 Task: Add an event  with title  Second Monthly Sales Review and Goal Setting Session, date '2023/10/27' to 2023/10/29 & Select Event type as  Collective. Add location for the event as  321 Ancient Agora of Athens, Athens, Greece and add a description: The problem-solving activities will be designed with time constraints, simulating real-world pressure and the need for efficient decision-making. This encourages teams to prioritize tasks, manage their time effectively, and remain focused on achieving their goals.Create an event link  http-secondmonthlysalesreviewandgoalsettingsessioncom & Select the event color as  Blue. , logged in from the account softage.10@softage.netand send the event invitation to softage.5@softage.net and softage.6@softage.net
Action: Mouse moved to (750, 141)
Screenshot: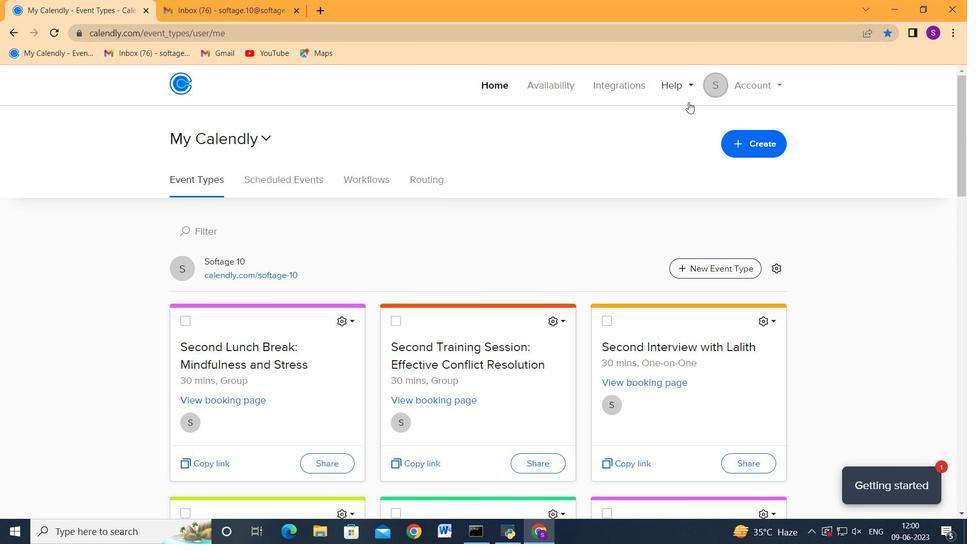 
Action: Mouse pressed left at (750, 141)
Screenshot: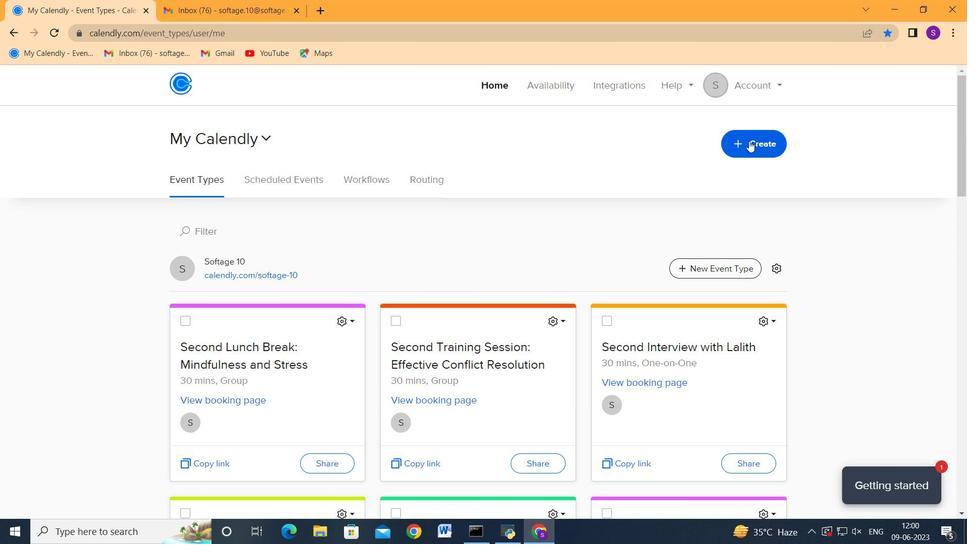 
Action: Mouse moved to (714, 200)
Screenshot: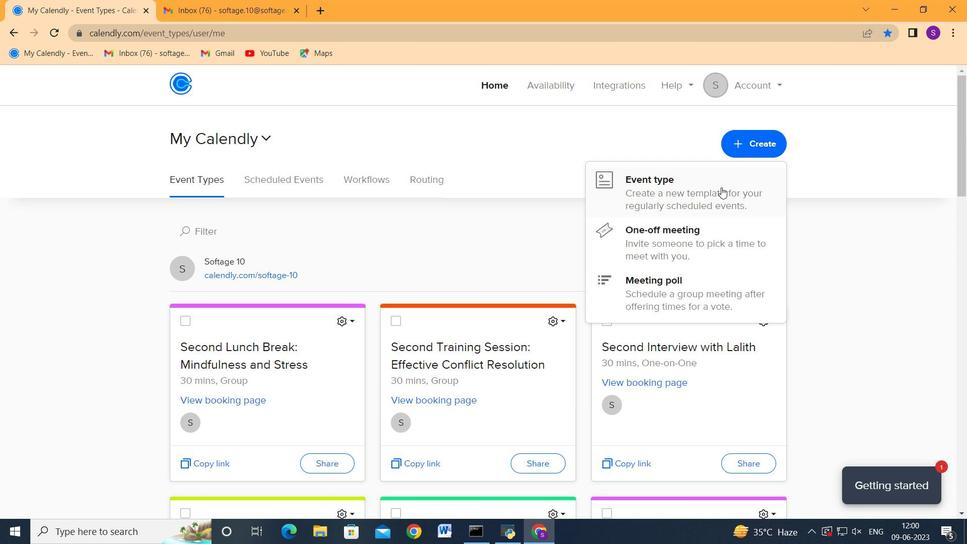 
Action: Mouse pressed left at (714, 200)
Screenshot: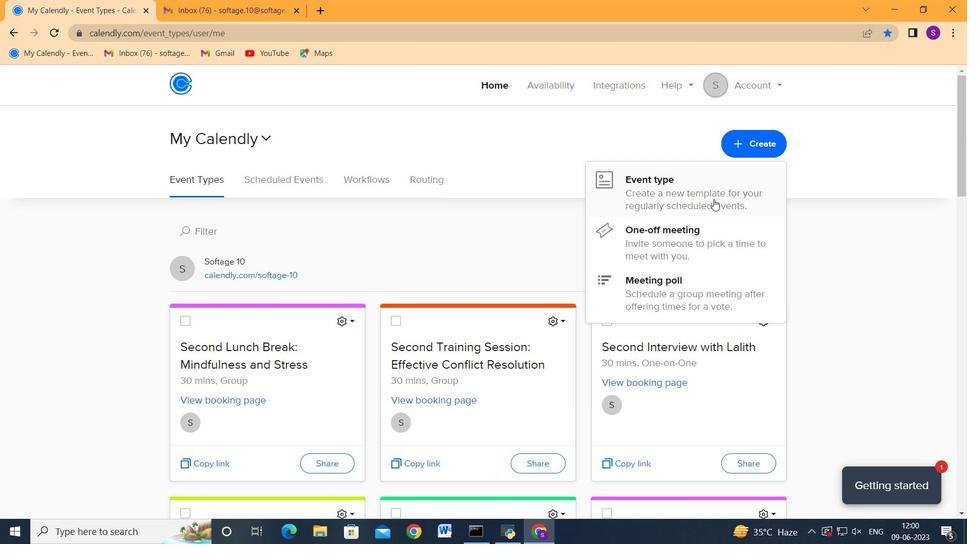 
Action: Mouse moved to (427, 379)
Screenshot: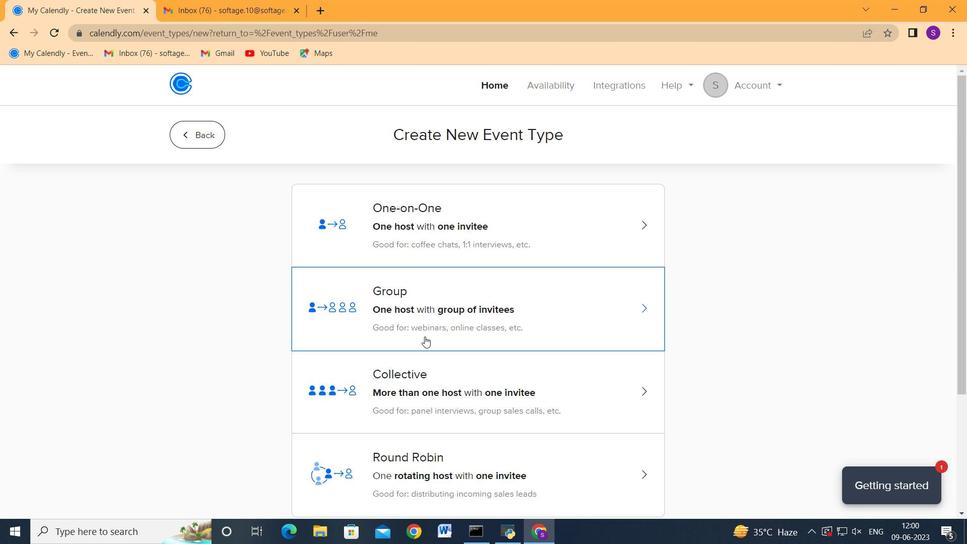 
Action: Mouse pressed left at (427, 379)
Screenshot: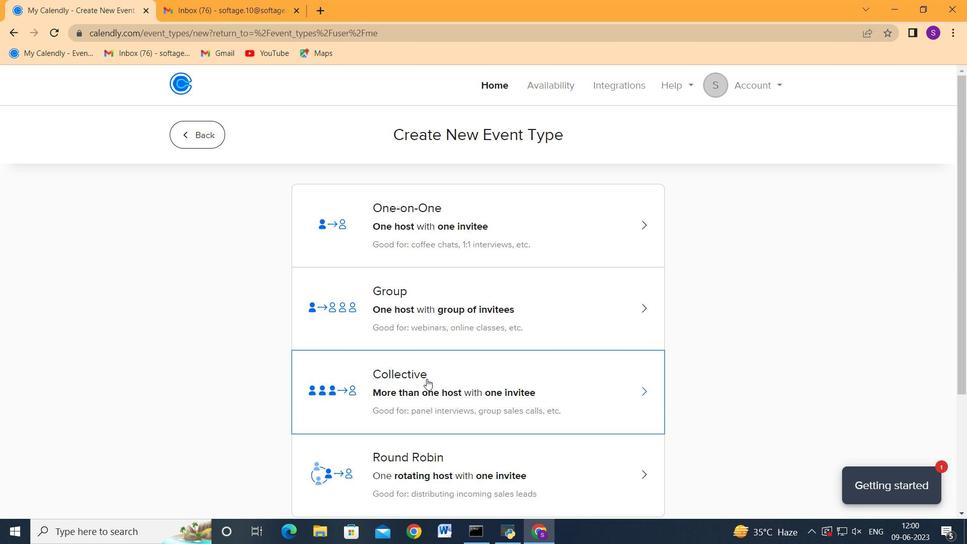 
Action: Mouse moved to (639, 299)
Screenshot: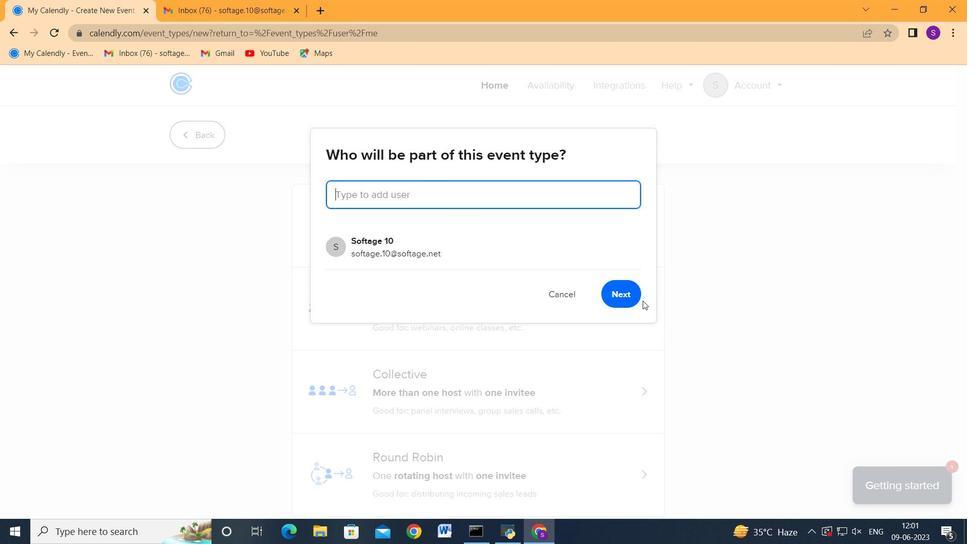
Action: Mouse pressed left at (639, 299)
Screenshot: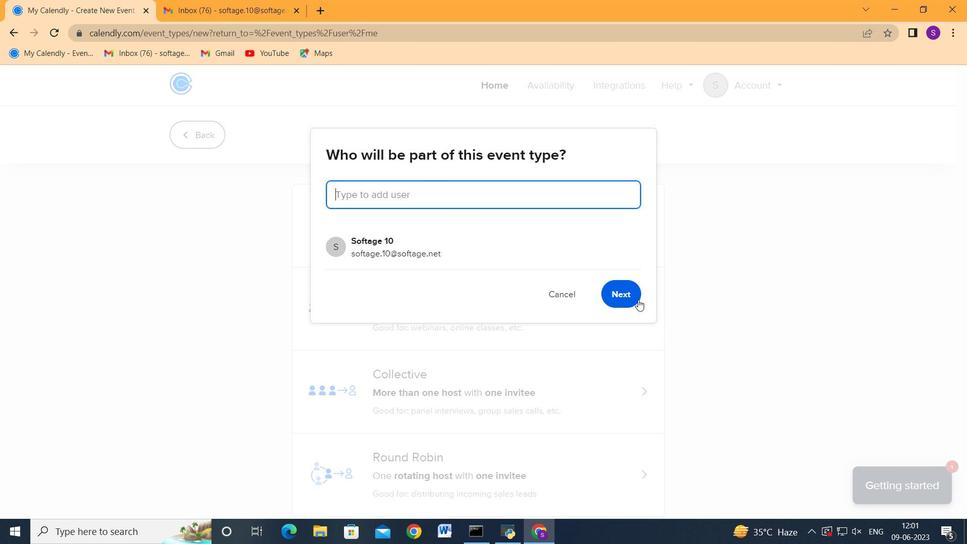 
Action: Mouse moved to (329, 309)
Screenshot: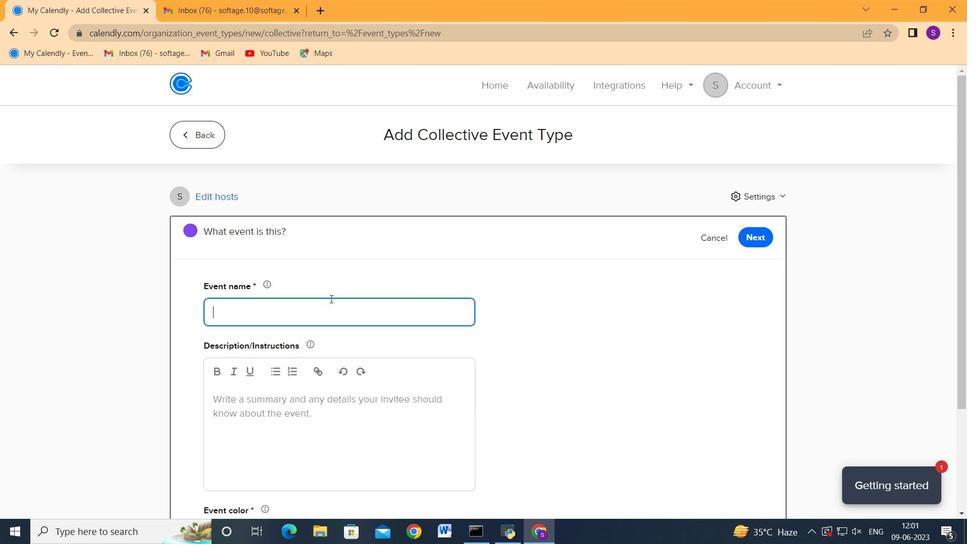 
Action: Mouse pressed left at (329, 309)
Screenshot: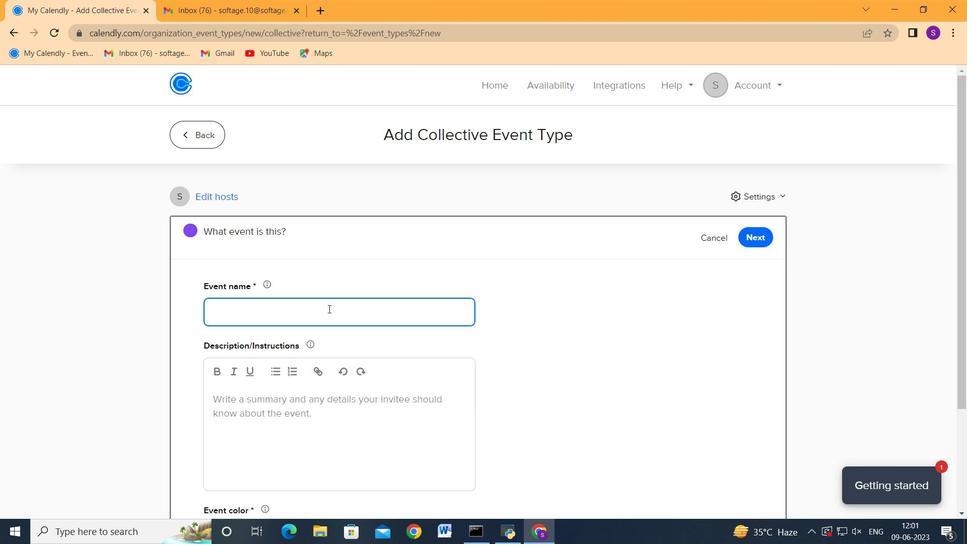 
Action: Mouse moved to (328, 309)
Screenshot: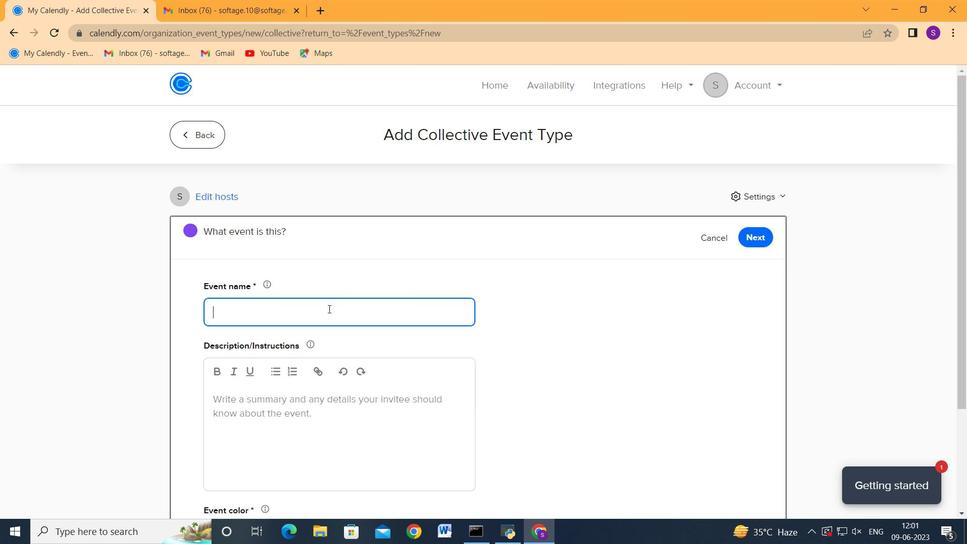 
Action: Key pressed <Key.shift_r>Second<Key.space><Key.shift>Monthly<Key.space><Key.shift>Sales<Key.space><Key.shift><Key.shift><Key.shift><Key.shift>Review<Key.shift><Key.space>and<Key.space><Key.shift>Goal<Key.space><Key.shift_r>Setting<Key.space><Key.shift_r>Session<Key.tab><Key.tab><Key.tab><Key.shift>The<Key.space>problem-solving<Key.space>activities<Key.space>will<Key.space>be<Key.space>designed<Key.space>with<Key.space>team<Key.space>constraints,<Key.space>simulating<Key.space>real-world<Key.space>pressure<Key.space>and<Key.space>the<Key.space>need<Key.space>for<Key.space>efficient<Key.space>decision-making.<Key.space><Key.shift>This<Key.space>encourages<Key.space>teams<Key.space>to<Key.space>prioritize<Key.space>tasks,<Key.space>manage<Key.space>their<Key.space>time<Key.space>effectively,<Key.space>and<Key.space>reamin<Key.backspace><Key.backspace><Key.backspace><Key.backspace><Key.backspace>emain<Key.space>focused<Key.space>on<Key.space>achieving<Key.space>their<Key.space>goals.<Key.tab><Key.tab>
Screenshot: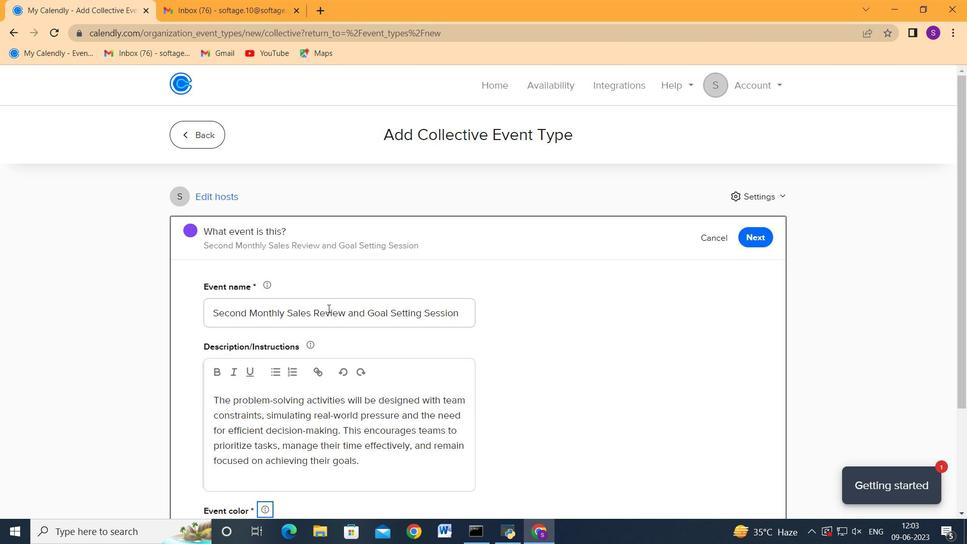 
Action: Mouse moved to (320, 393)
Screenshot: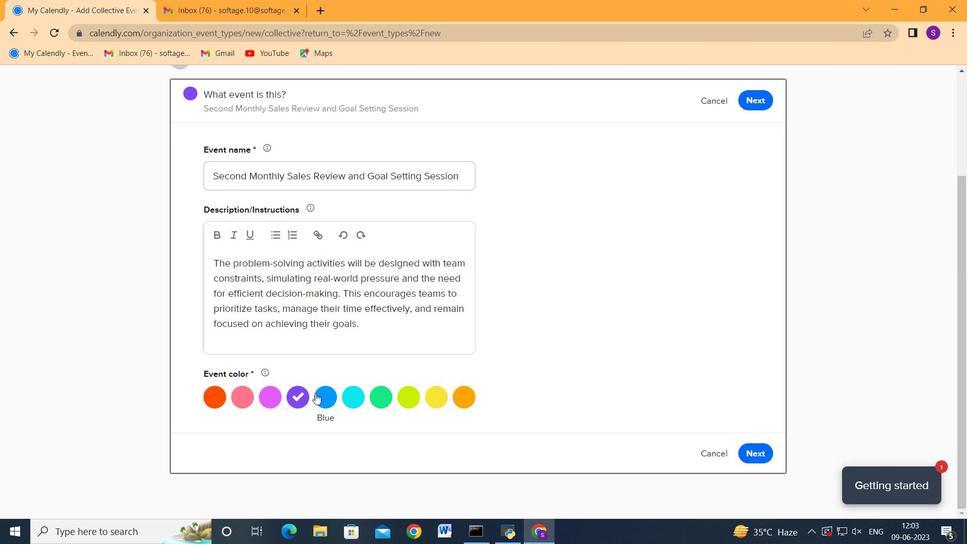 
Action: Mouse pressed left at (320, 393)
Screenshot: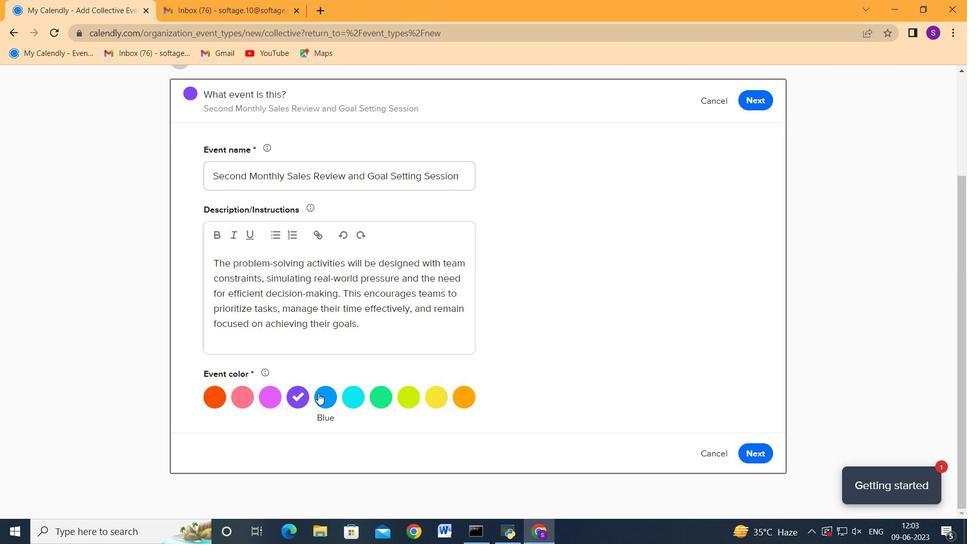 
Action: Mouse moved to (765, 454)
Screenshot: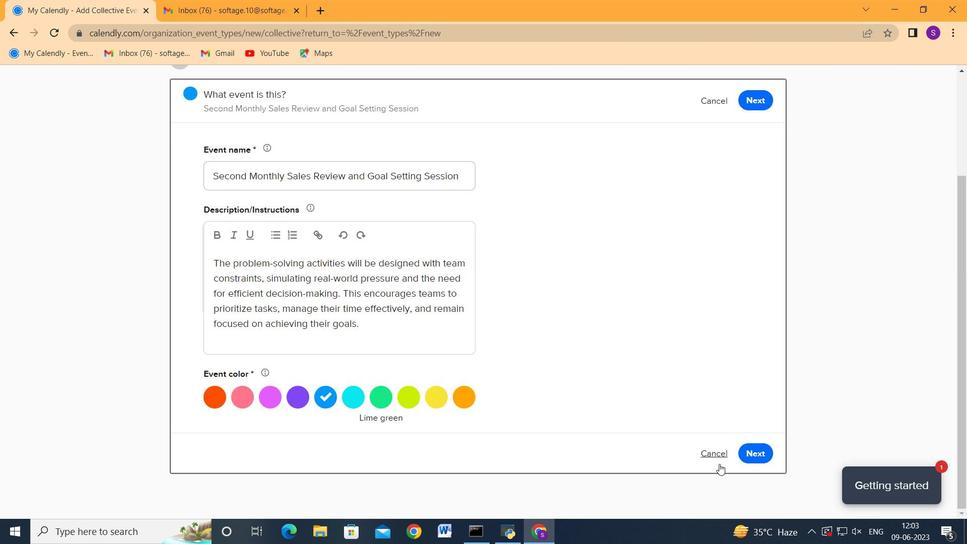 
Action: Mouse pressed left at (765, 454)
Screenshot: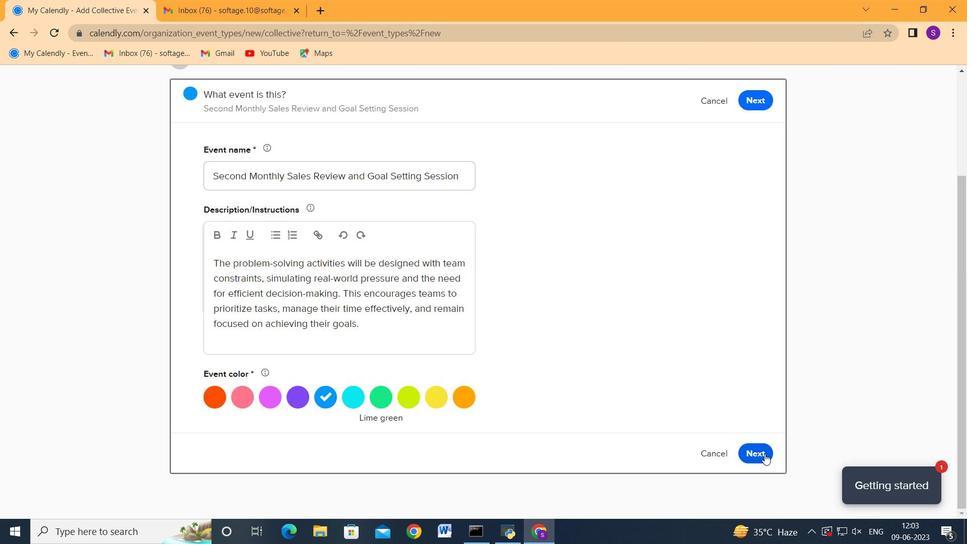 
Action: Mouse moved to (585, 437)
Screenshot: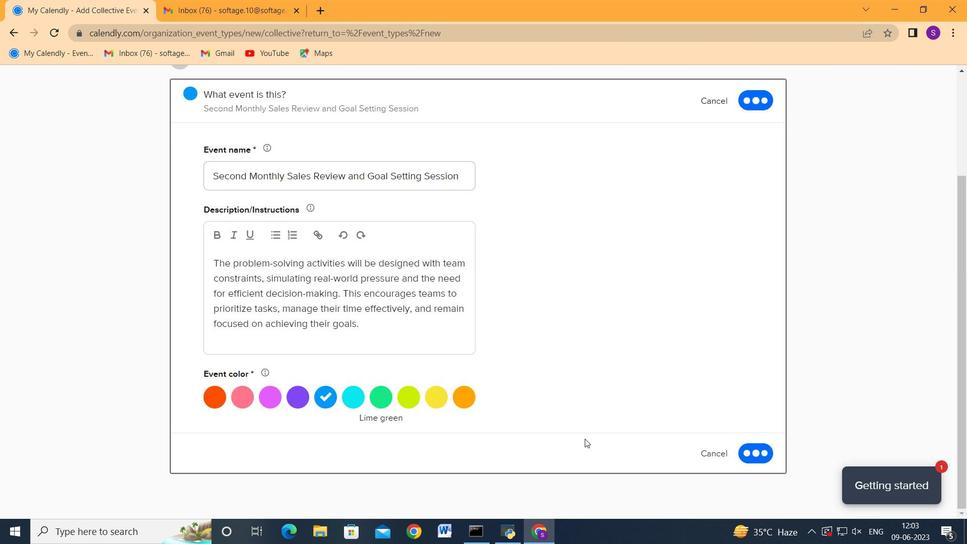 
Action: Mouse scrolled (585, 438) with delta (0, 0)
Screenshot: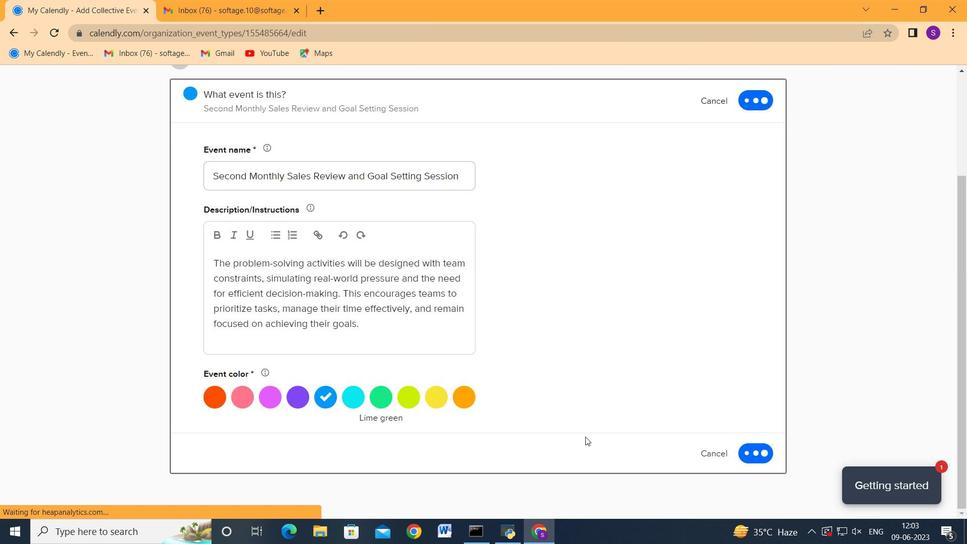
Action: Mouse scrolled (585, 438) with delta (0, 0)
Screenshot: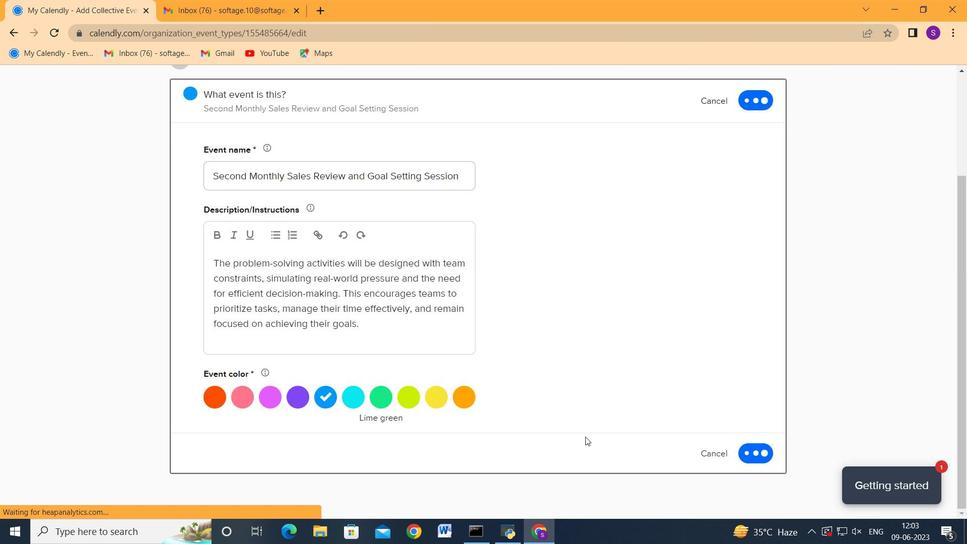 
Action: Mouse moved to (353, 379)
Screenshot: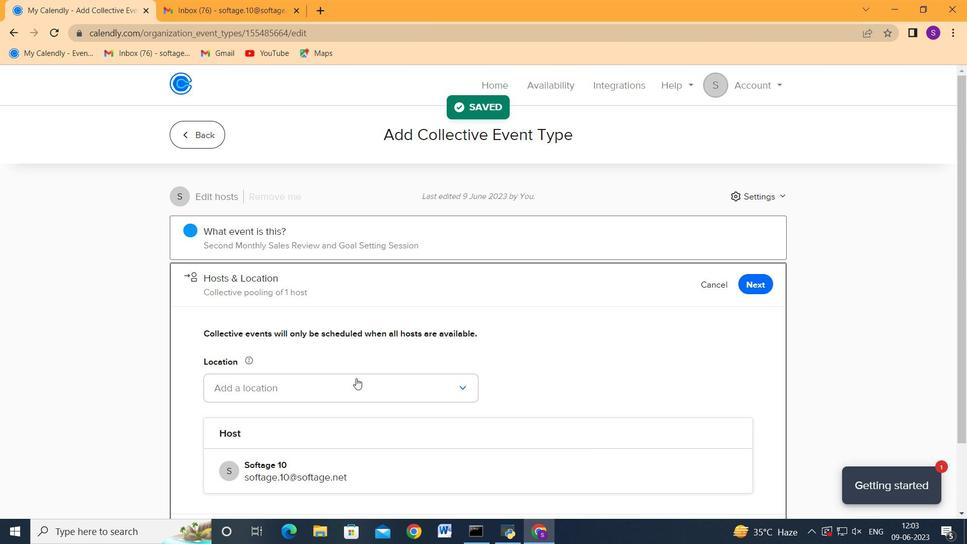 
Action: Mouse pressed left at (353, 379)
Screenshot: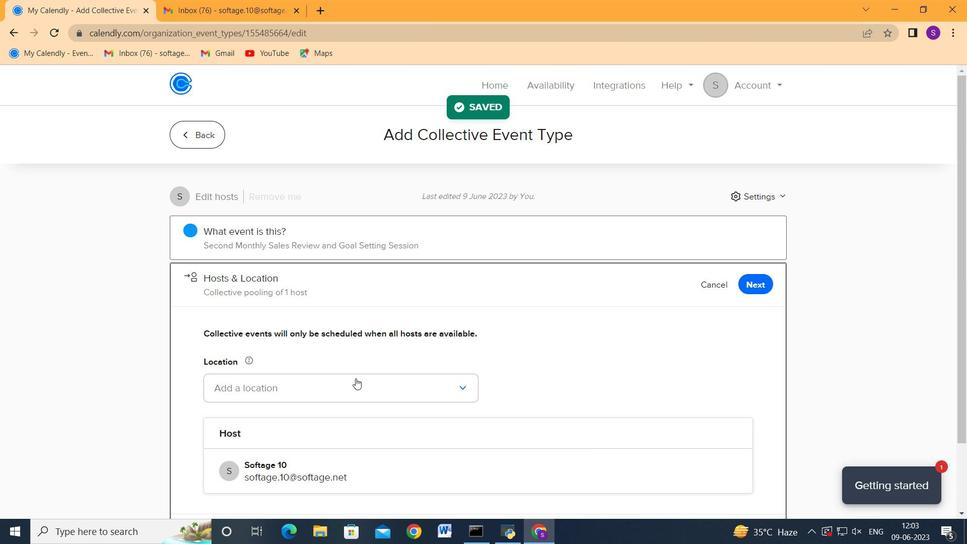 
Action: Mouse moved to (290, 421)
Screenshot: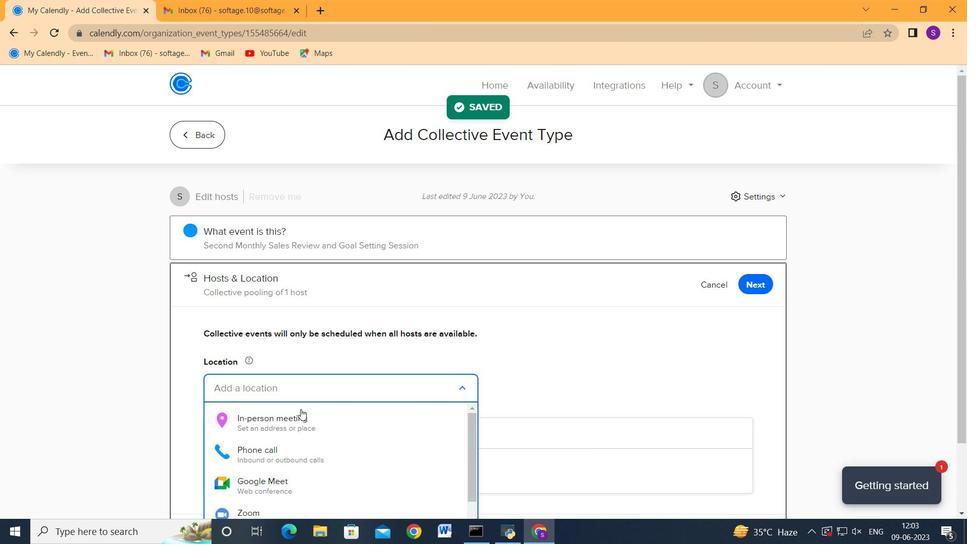 
Action: Mouse pressed left at (290, 421)
Screenshot: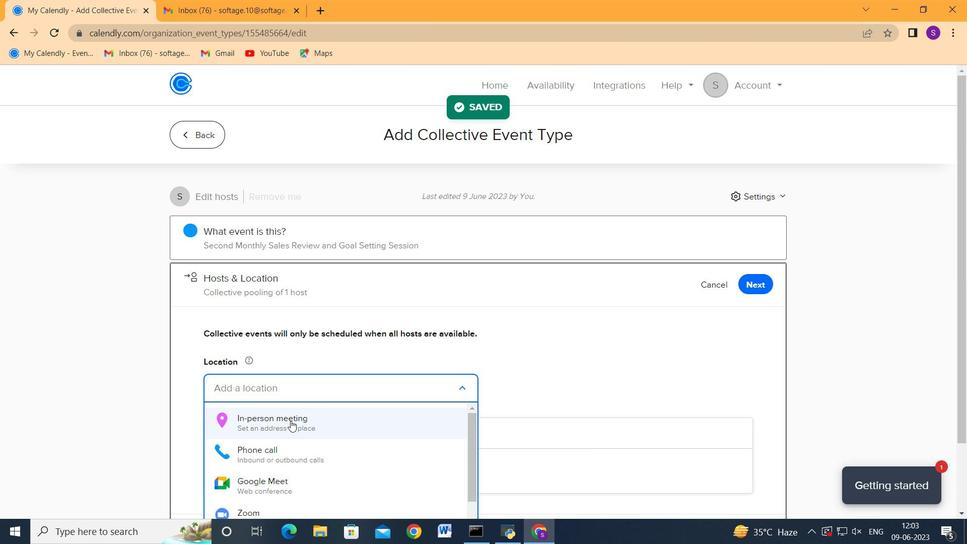 
Action: Mouse moved to (449, 214)
Screenshot: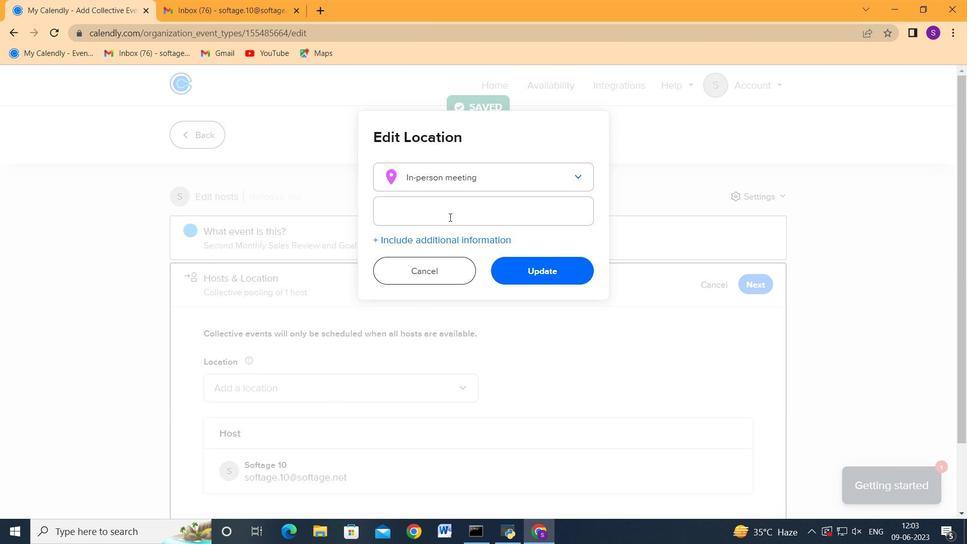 
Action: Mouse pressed left at (449, 214)
Screenshot: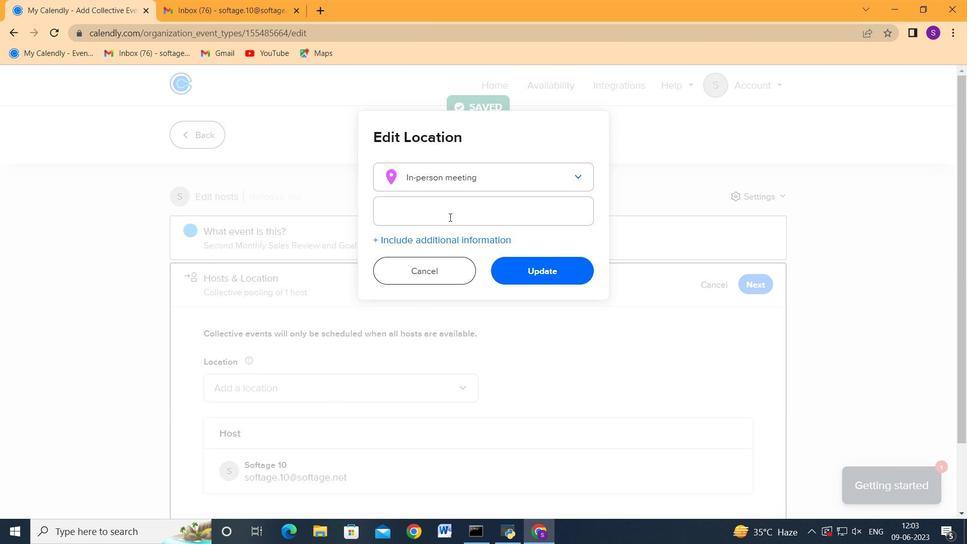 
Action: Key pressed http-secondmonthlysalesreviewandgoalsettingss<Key.backspace>ei<Key.backspace>ssioncom
Screenshot: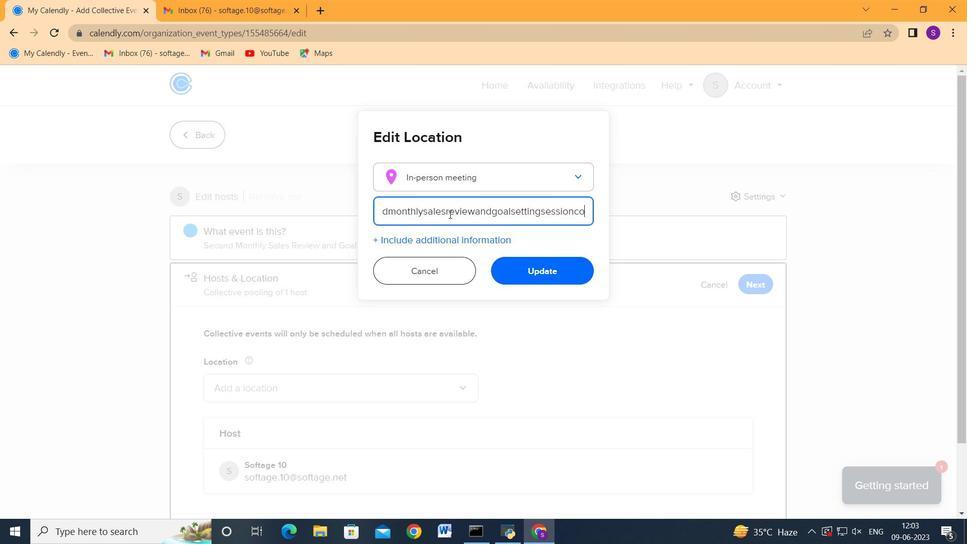 
Action: Mouse moved to (540, 275)
Screenshot: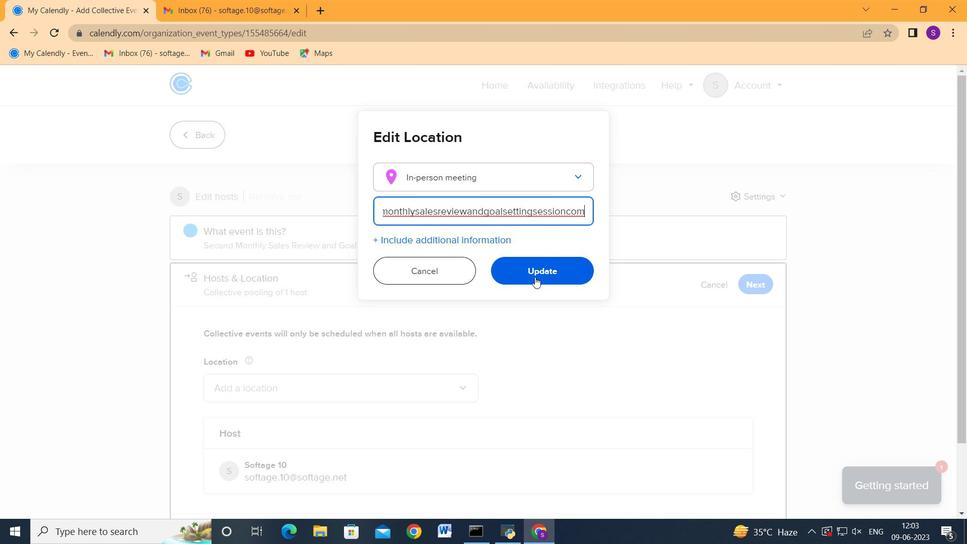 
Action: Mouse pressed left at (540, 275)
Screenshot: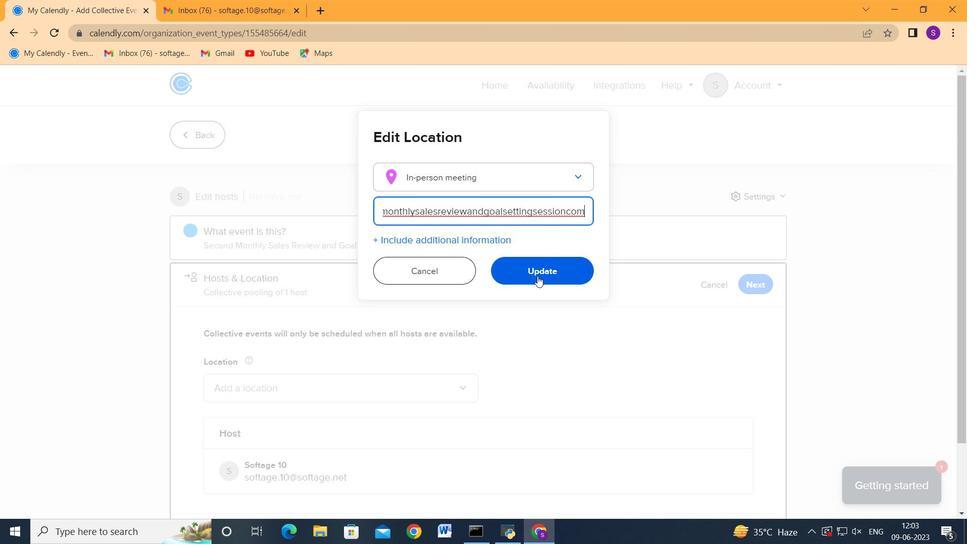 
Action: Mouse moved to (539, 276)
Screenshot: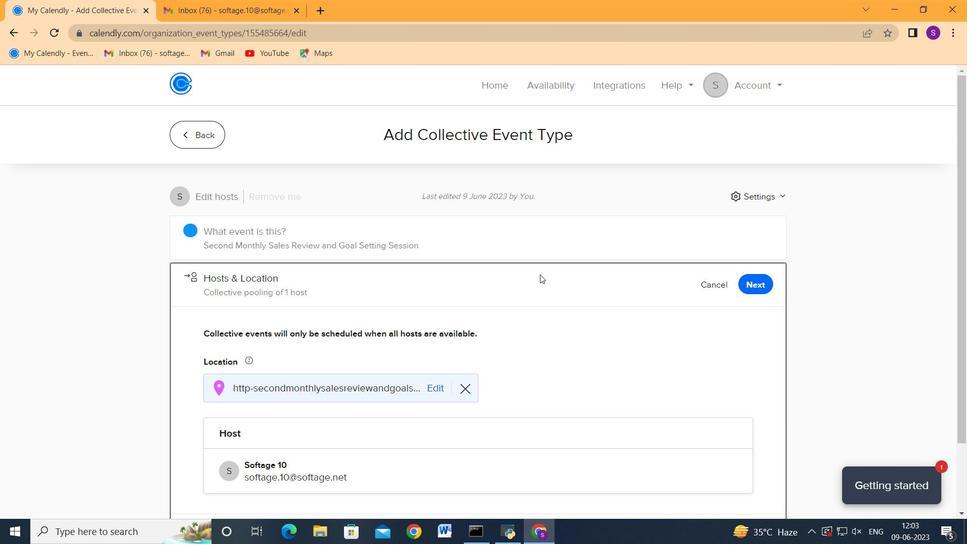
Action: Mouse scrolled (539, 275) with delta (0, 0)
Screenshot: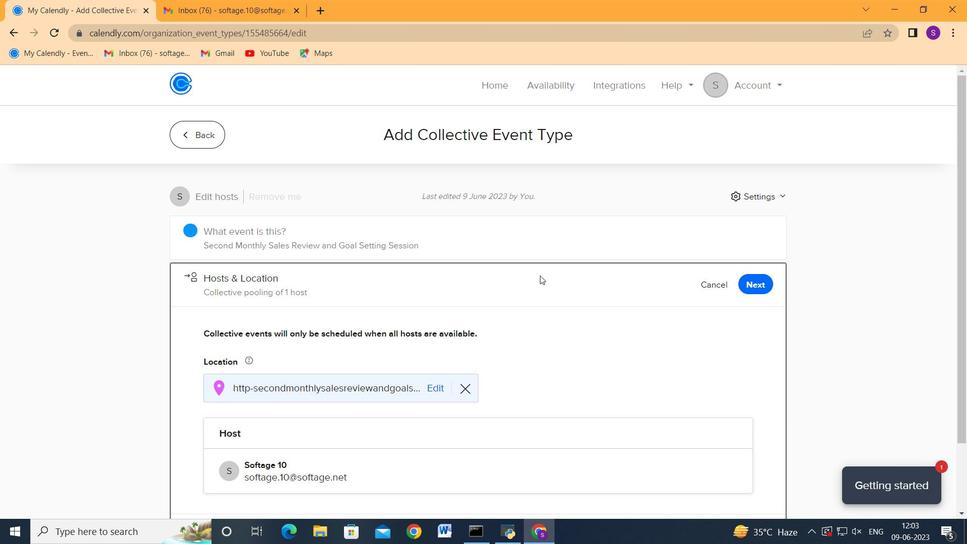 
Action: Mouse scrolled (539, 275) with delta (0, 0)
Screenshot: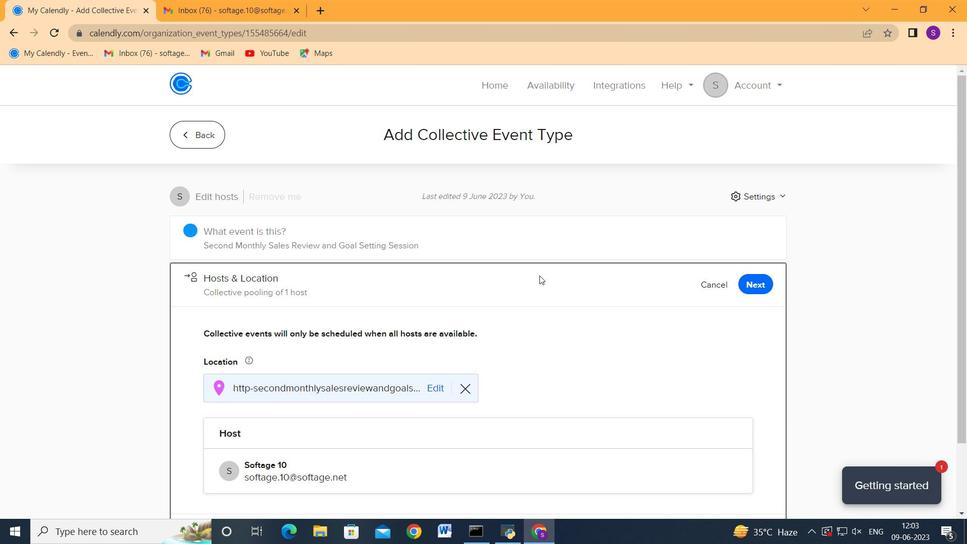 
Action: Mouse moved to (539, 277)
Screenshot: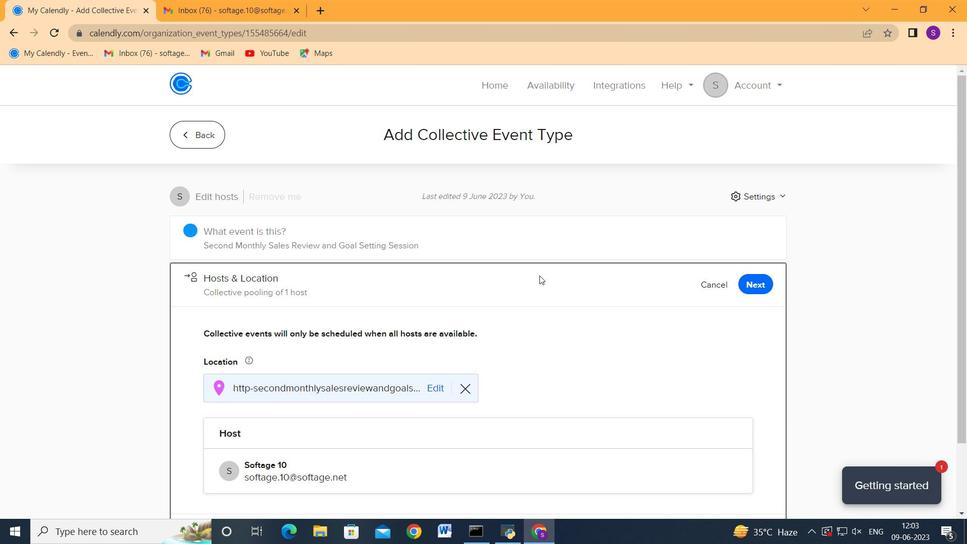 
Action: Mouse scrolled (539, 276) with delta (0, 0)
Screenshot: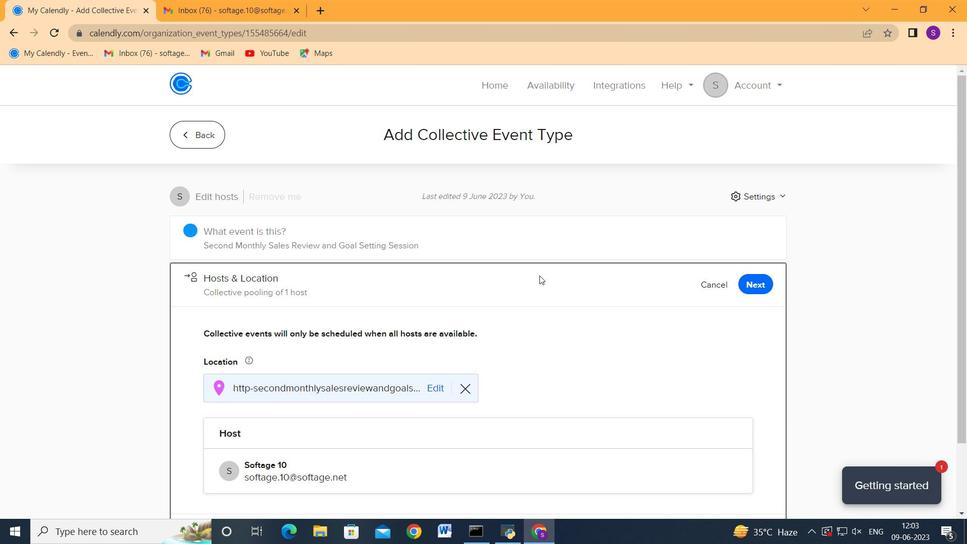 
Action: Mouse moved to (539, 277)
Screenshot: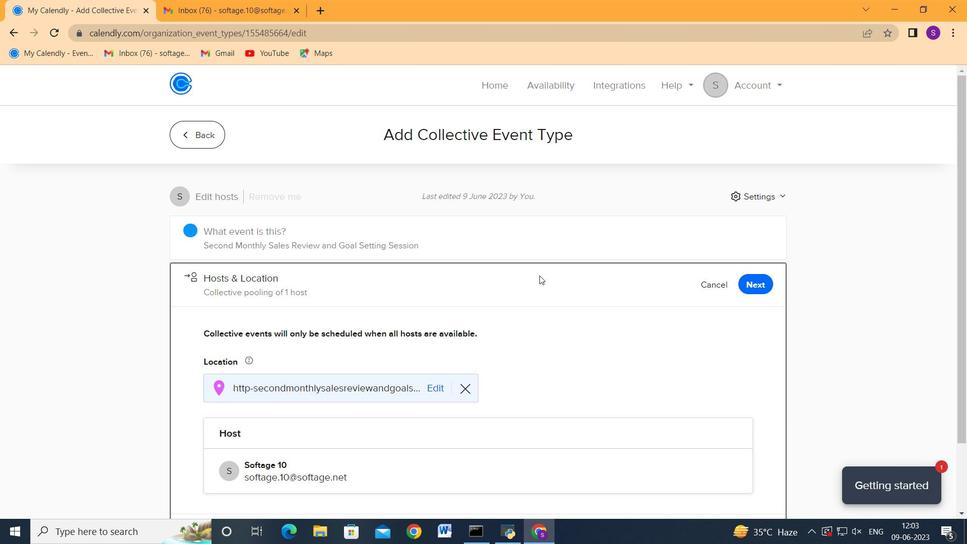 
Action: Mouse scrolled (539, 276) with delta (0, 0)
Screenshot: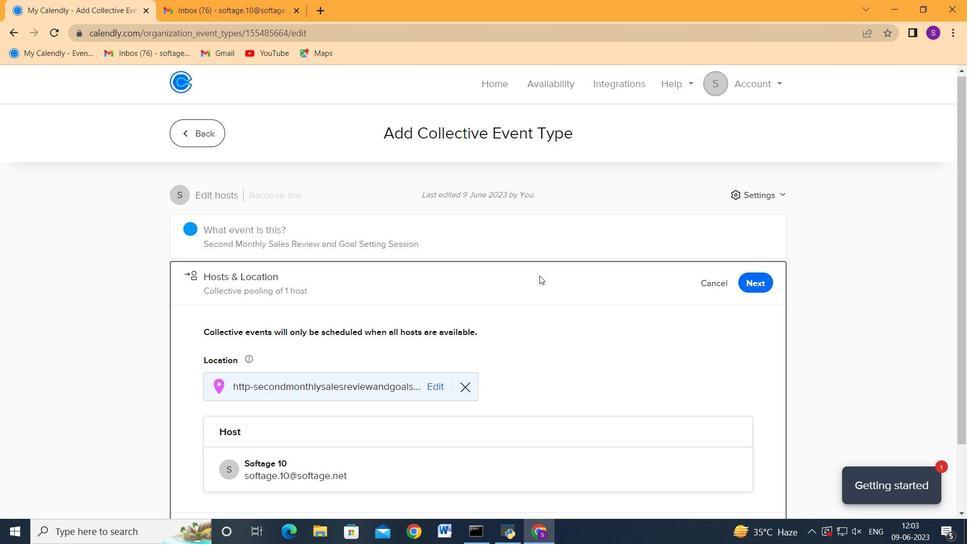 
Action: Mouse moved to (745, 446)
Screenshot: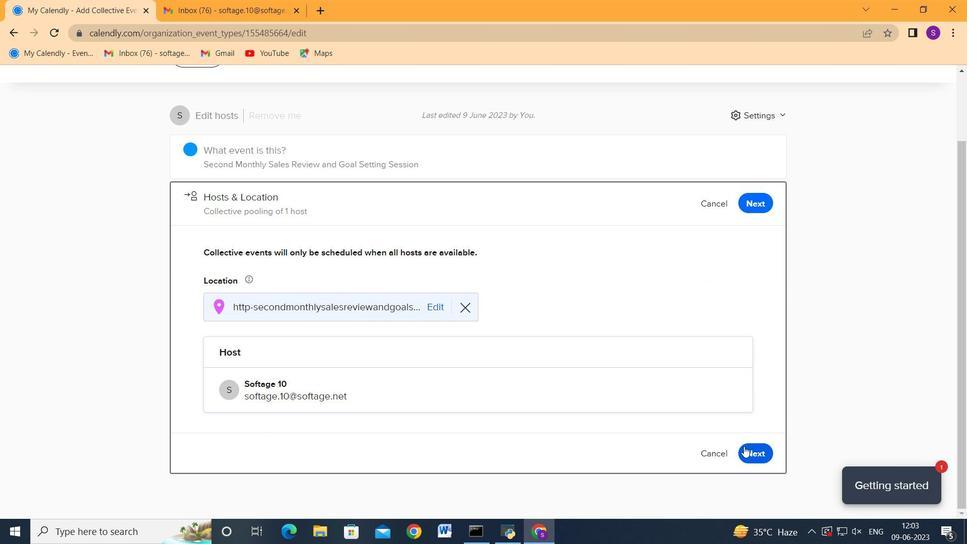 
Action: Mouse pressed left at (745, 446)
Screenshot: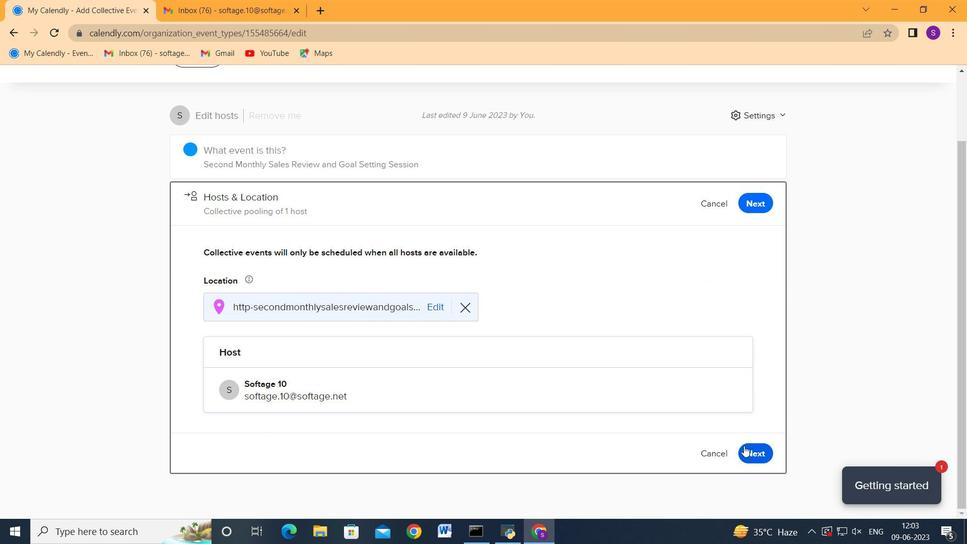
Action: Mouse moved to (241, 391)
Screenshot: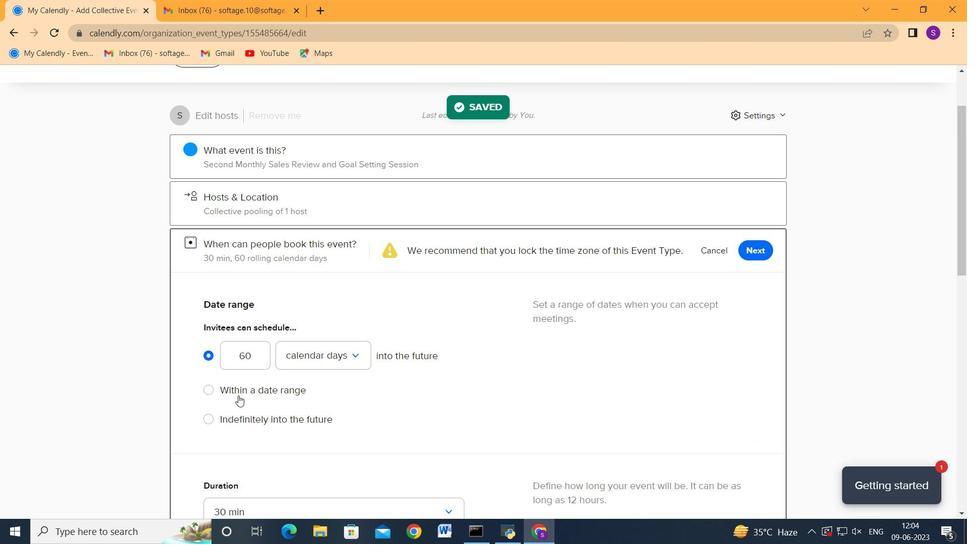 
Action: Mouse pressed left at (241, 391)
Screenshot: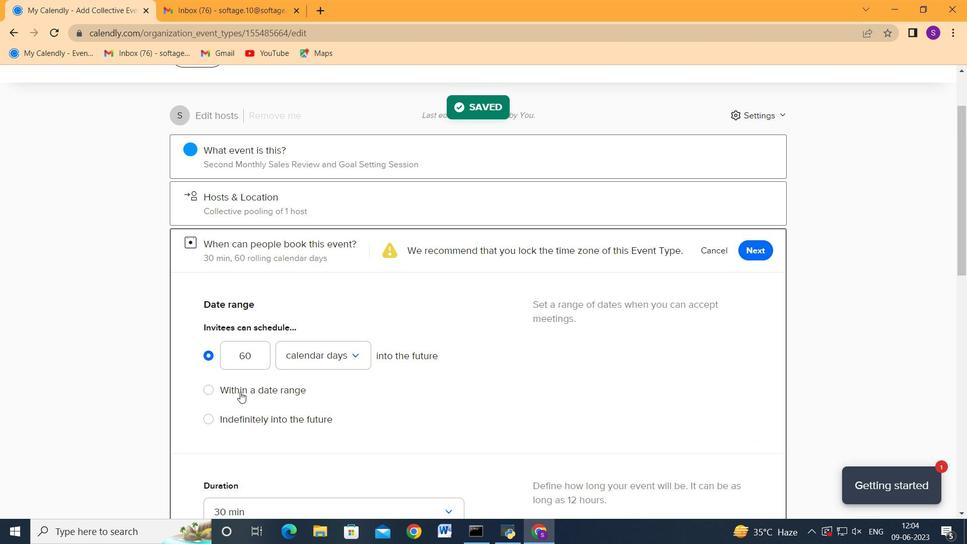 
Action: Mouse moved to (383, 394)
Screenshot: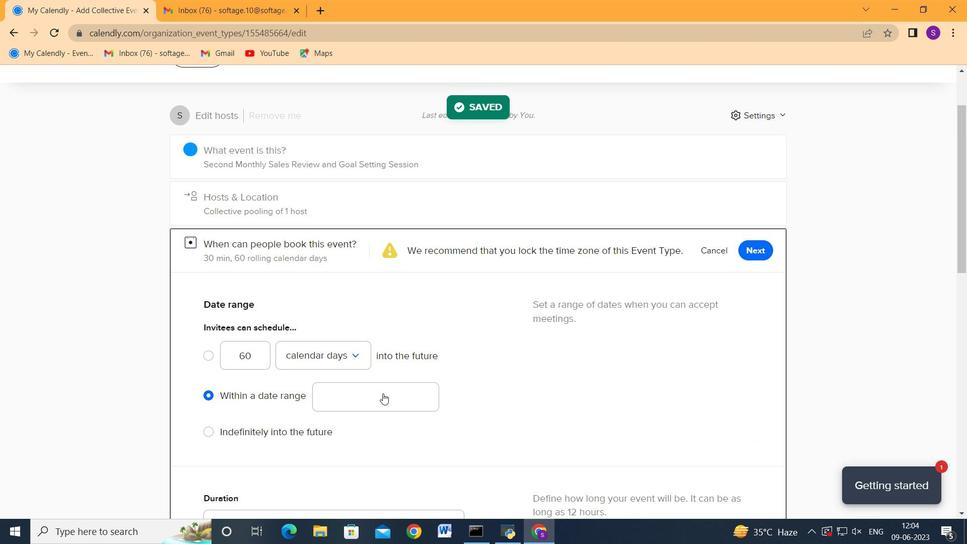 
Action: Mouse pressed left at (383, 393)
Screenshot: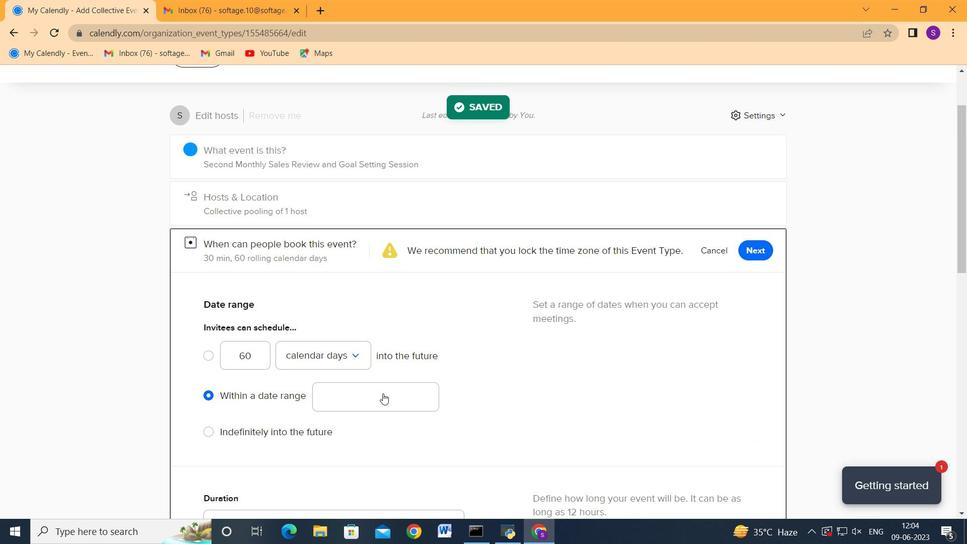 
Action: Mouse moved to (409, 167)
Screenshot: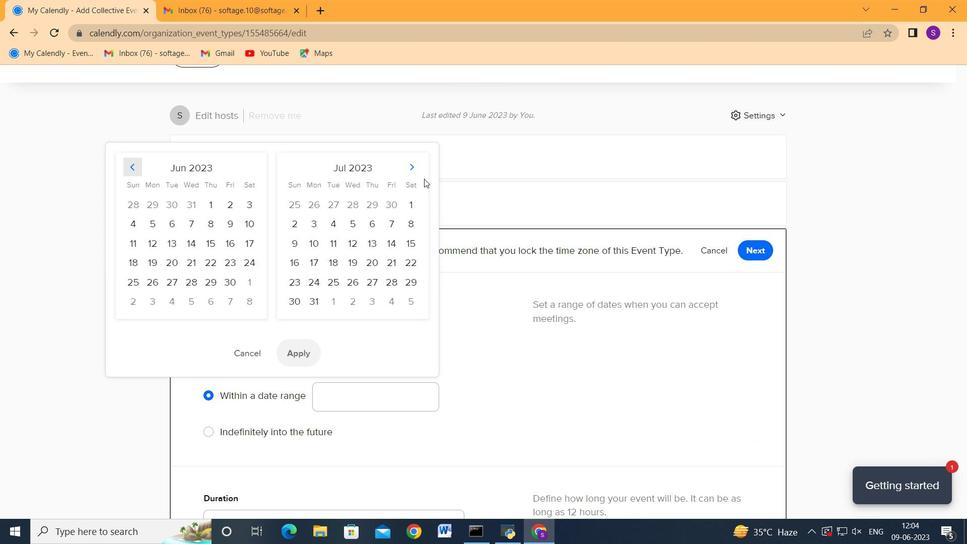 
Action: Mouse pressed left at (409, 167)
Screenshot: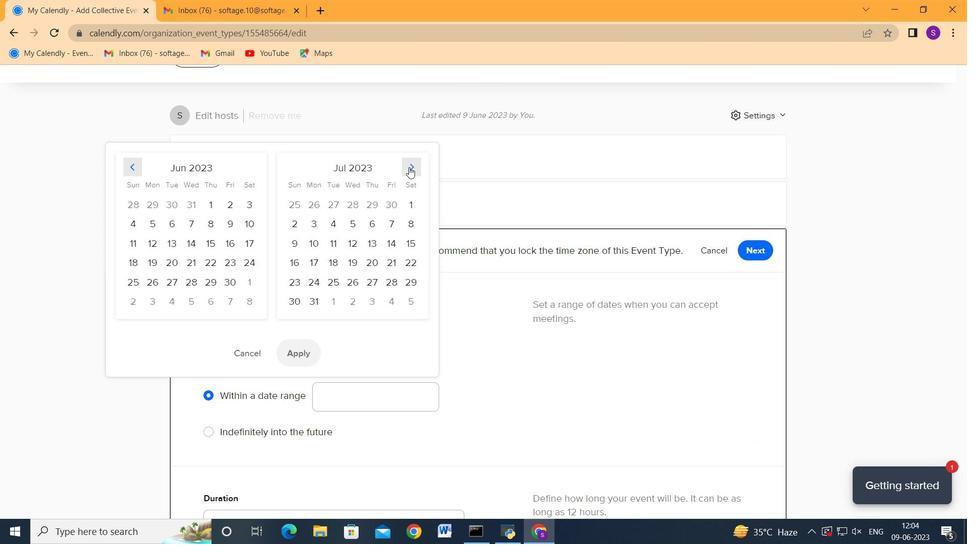 
Action: Mouse pressed left at (409, 167)
Screenshot: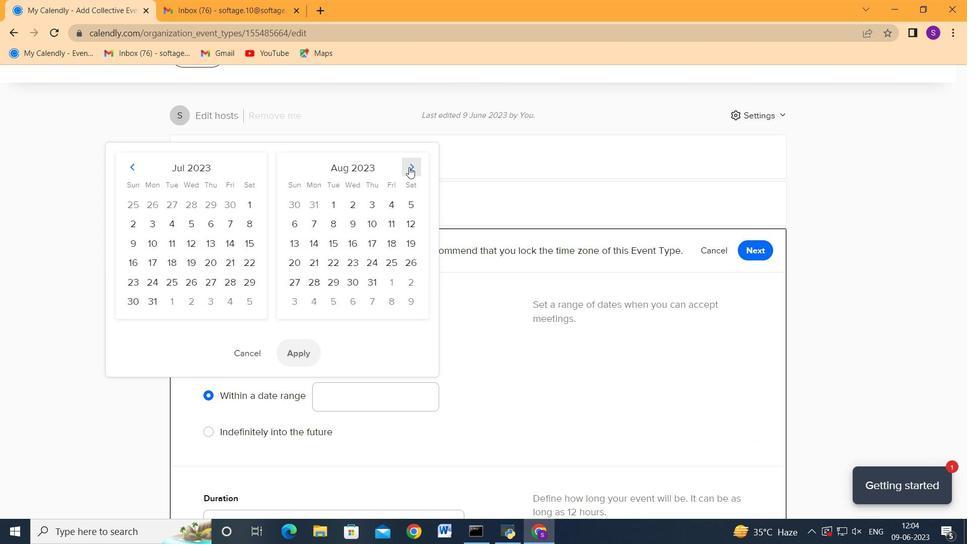 
Action: Mouse pressed left at (409, 167)
Screenshot: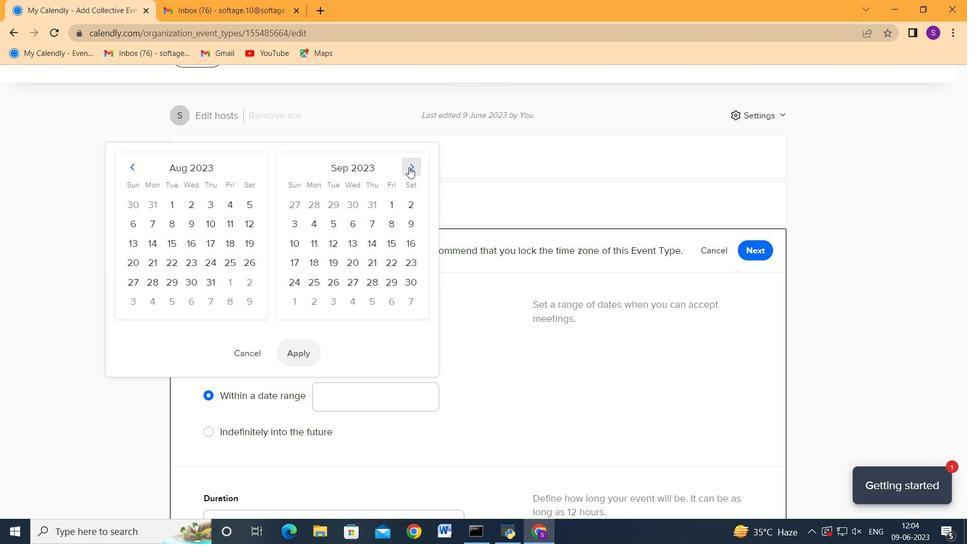 
Action: Mouse moved to (387, 261)
Screenshot: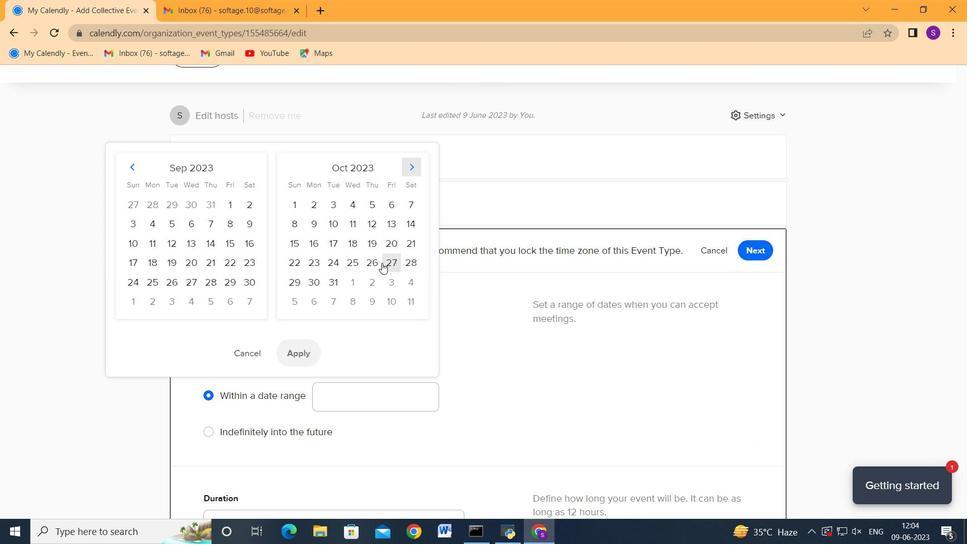 
Action: Mouse pressed left at (387, 261)
Screenshot: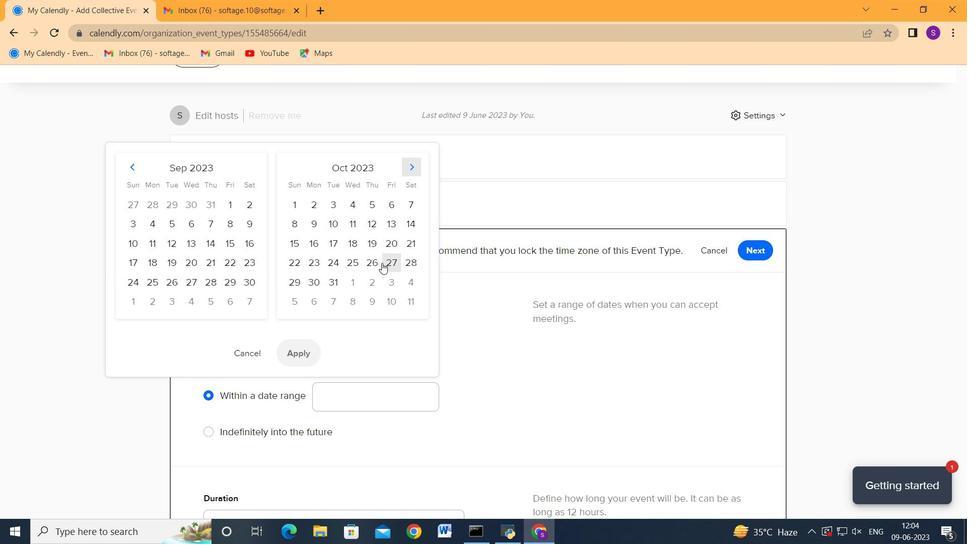 
Action: Mouse moved to (298, 280)
Screenshot: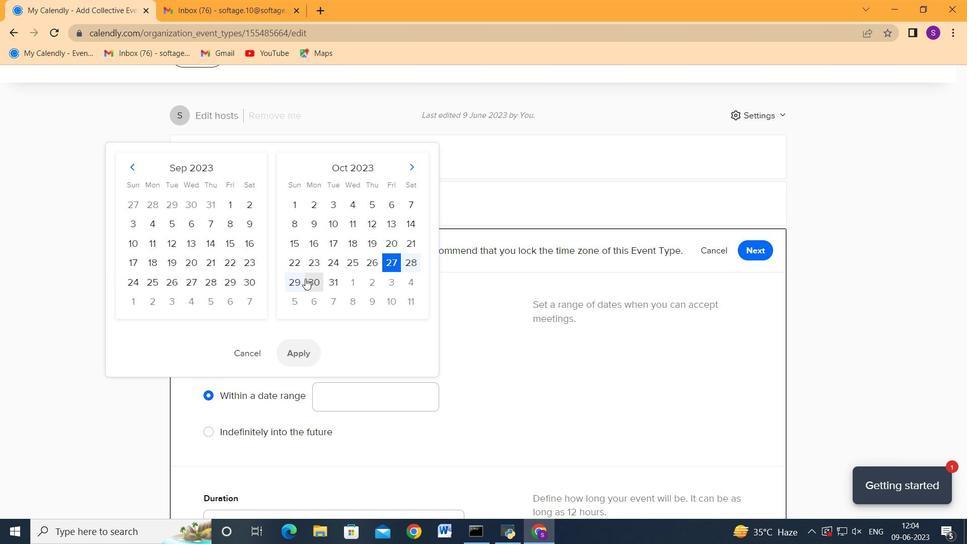 
Action: Mouse pressed left at (298, 280)
Screenshot: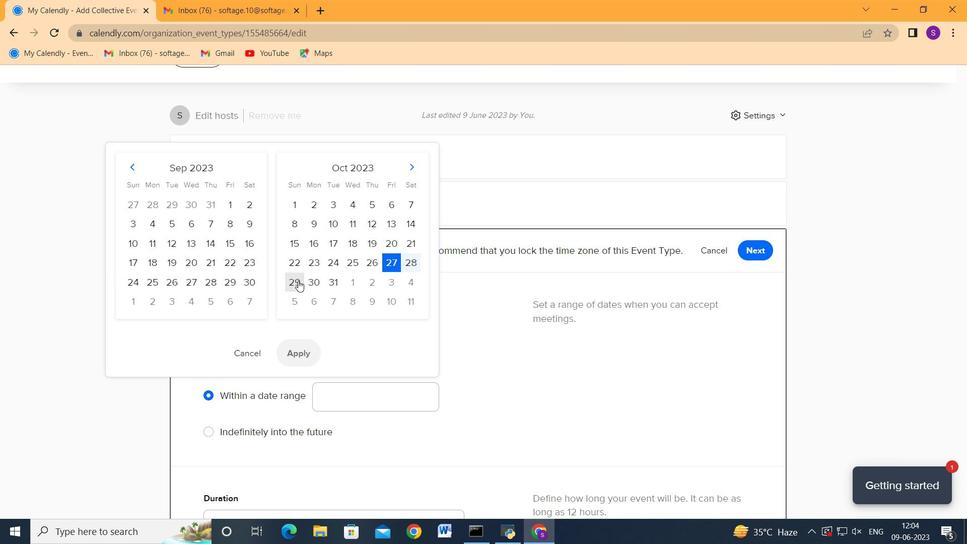 
Action: Mouse moved to (312, 358)
Screenshot: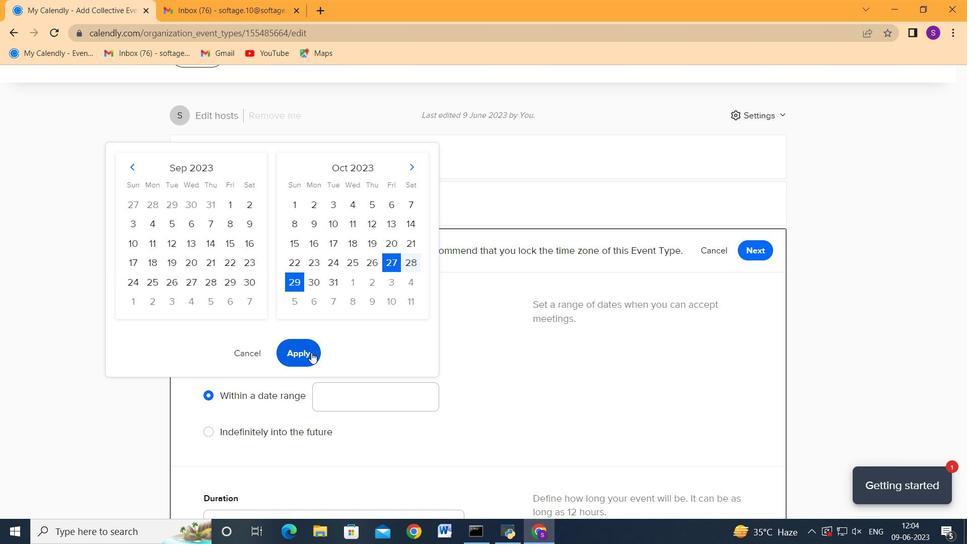 
Action: Mouse pressed left at (312, 358)
Screenshot: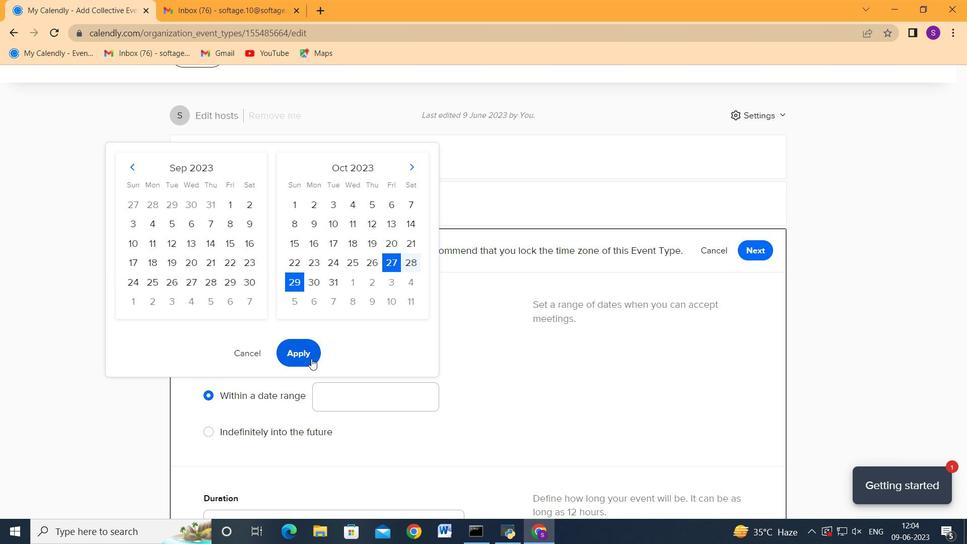 
Action: Mouse moved to (605, 381)
Screenshot: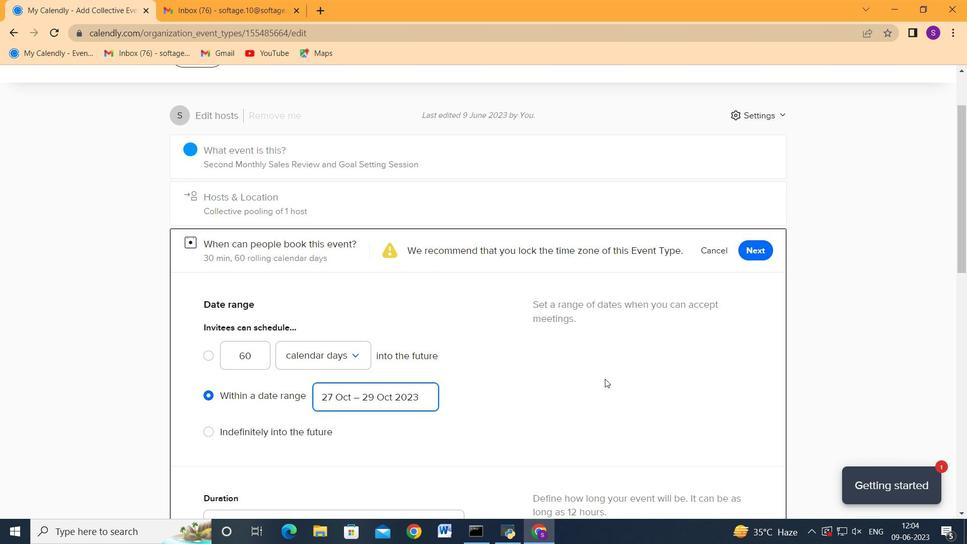 
Action: Mouse scrolled (605, 381) with delta (0, 0)
Screenshot: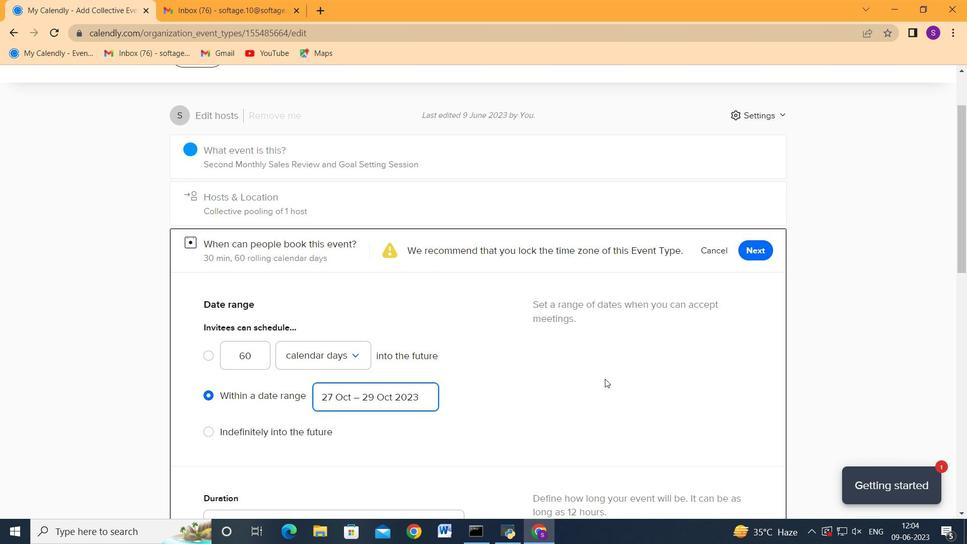 
Action: Mouse moved to (605, 383)
Screenshot: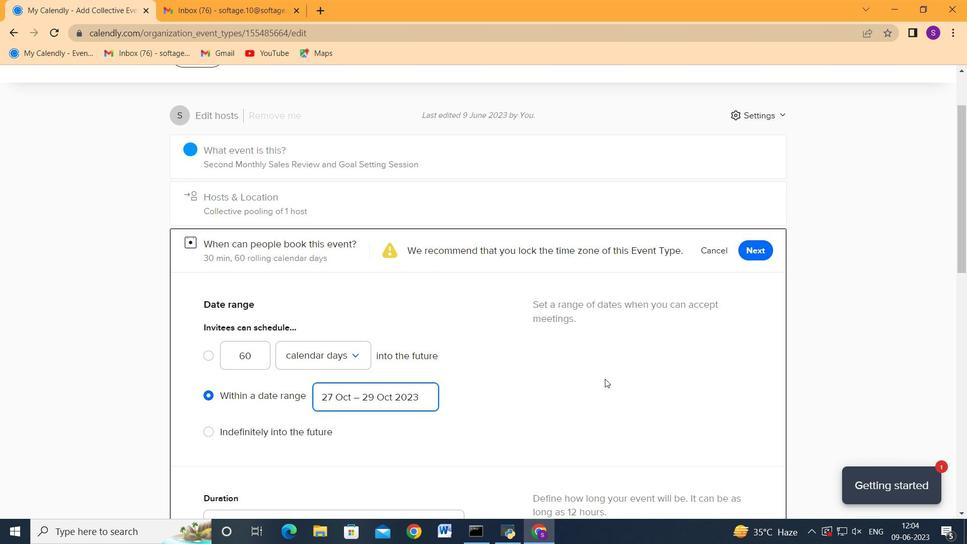 
Action: Mouse scrolled (605, 382) with delta (0, 0)
Screenshot: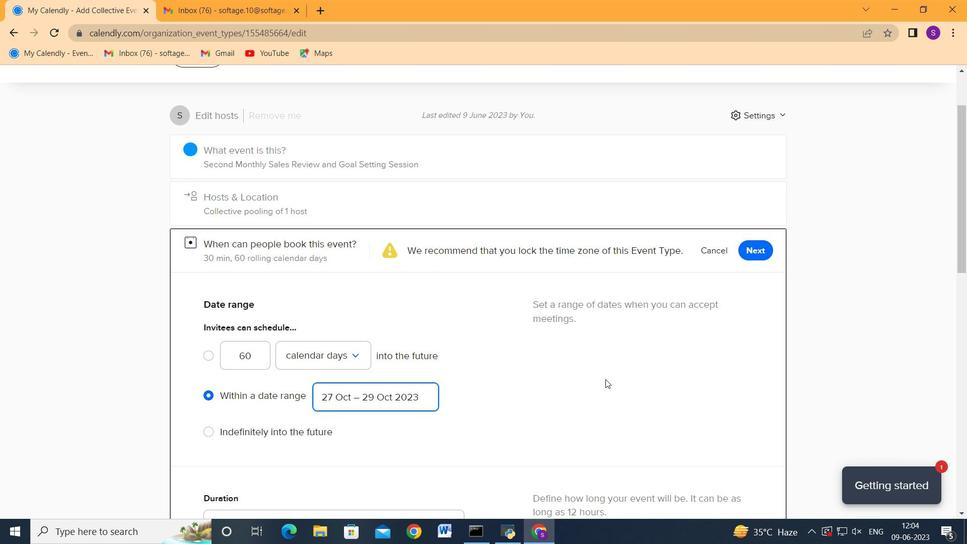 
Action: Mouse moved to (606, 383)
Screenshot: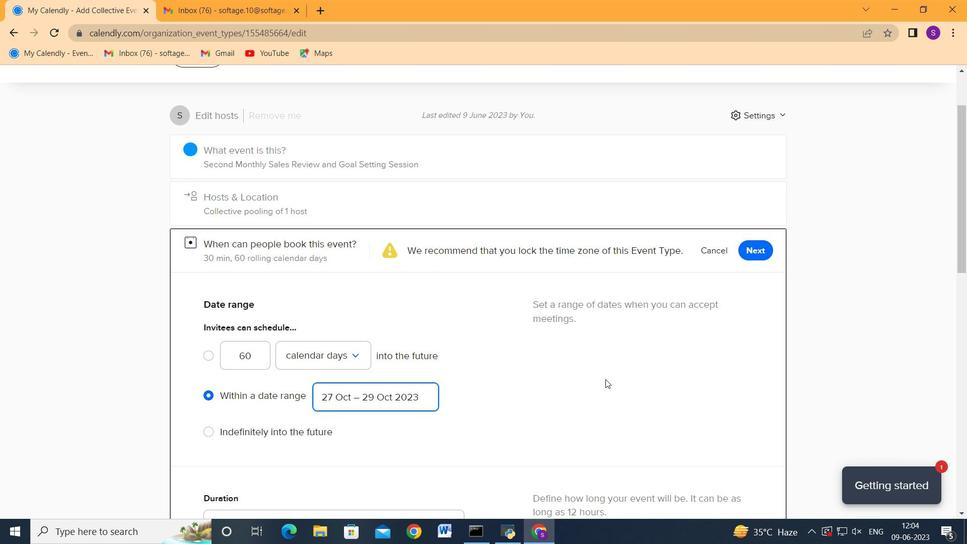 
Action: Mouse scrolled (606, 383) with delta (0, 0)
Screenshot: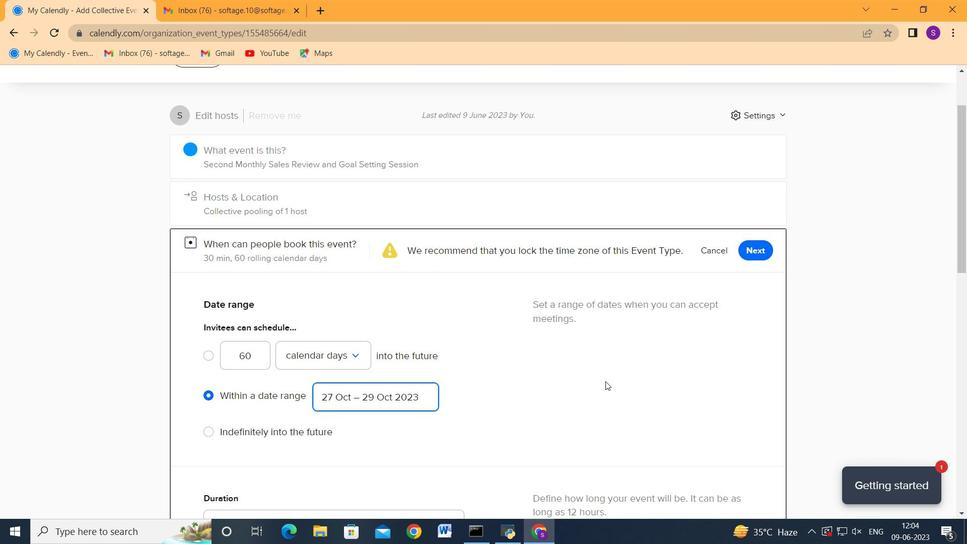 
Action: Mouse scrolled (606, 383) with delta (0, 0)
Screenshot: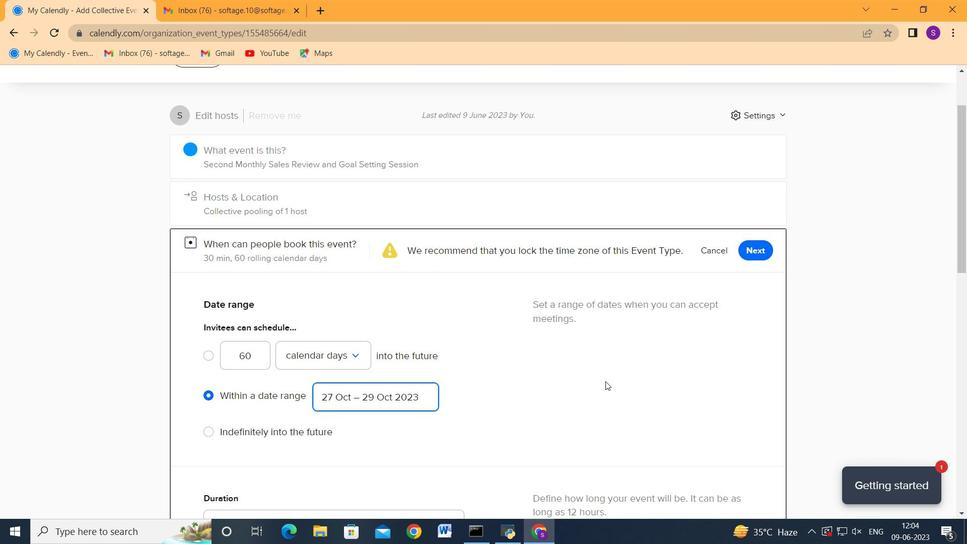 
Action: Mouse scrolled (606, 383) with delta (0, 0)
Screenshot: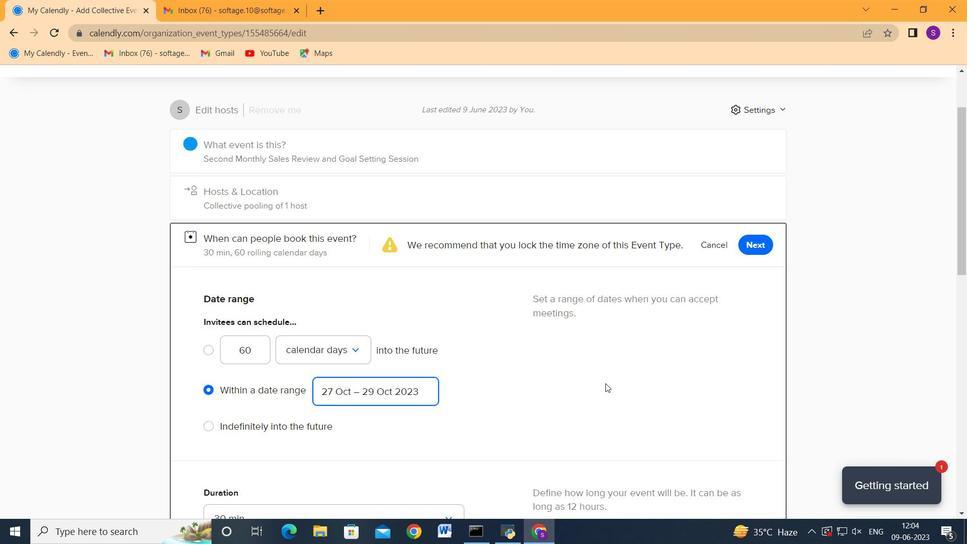 
Action: Mouse moved to (637, 368)
Screenshot: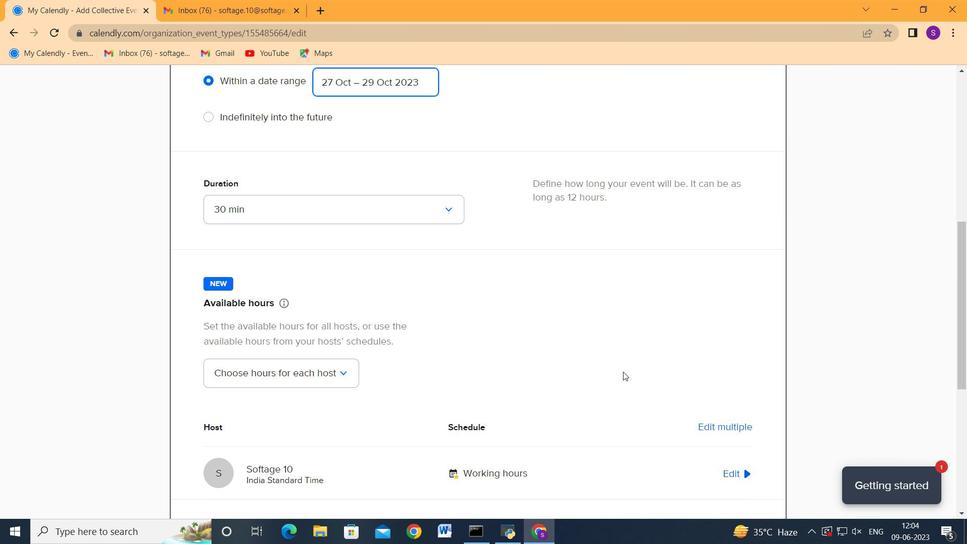 
Action: Mouse scrolled (637, 368) with delta (0, 0)
Screenshot: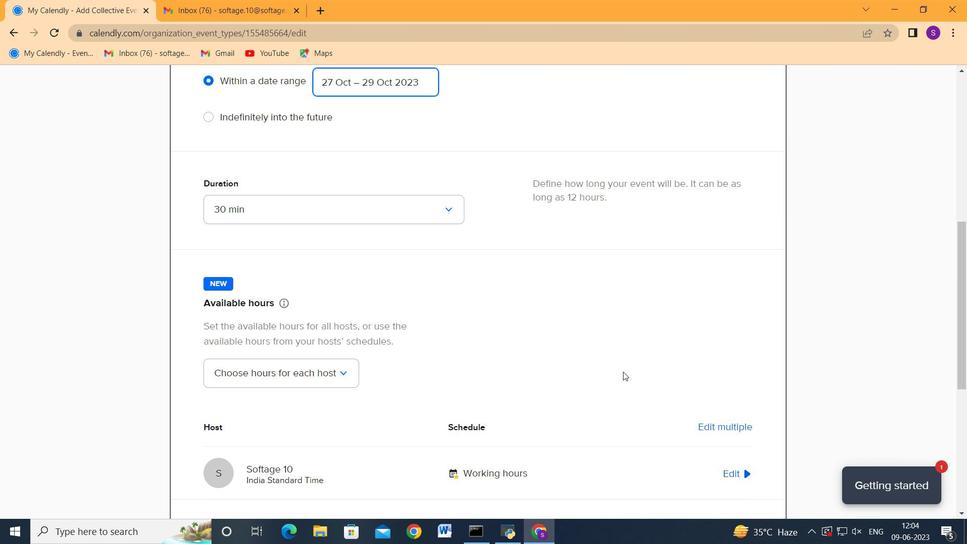 
Action: Mouse moved to (637, 368)
Screenshot: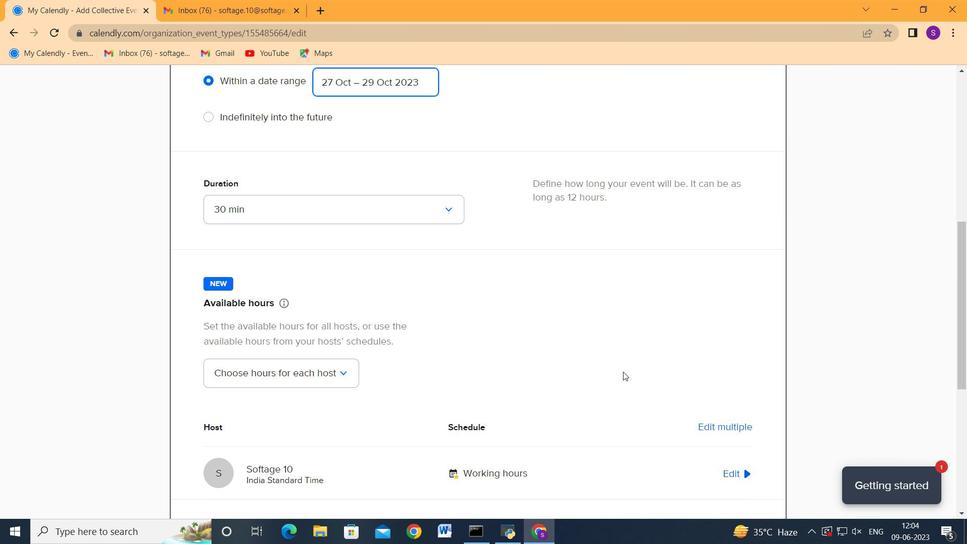 
Action: Mouse scrolled (637, 368) with delta (0, 0)
Screenshot: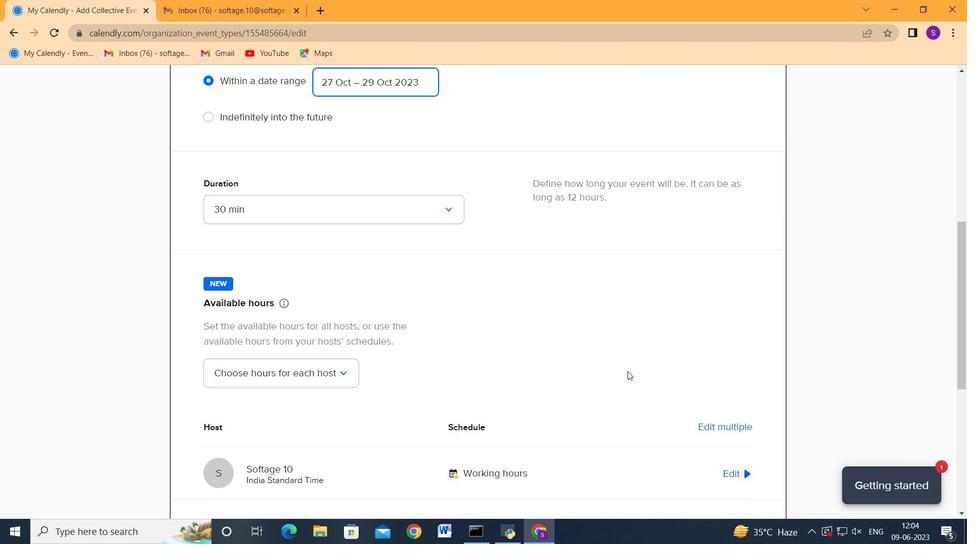 
Action: Mouse scrolled (637, 368) with delta (0, 0)
Screenshot: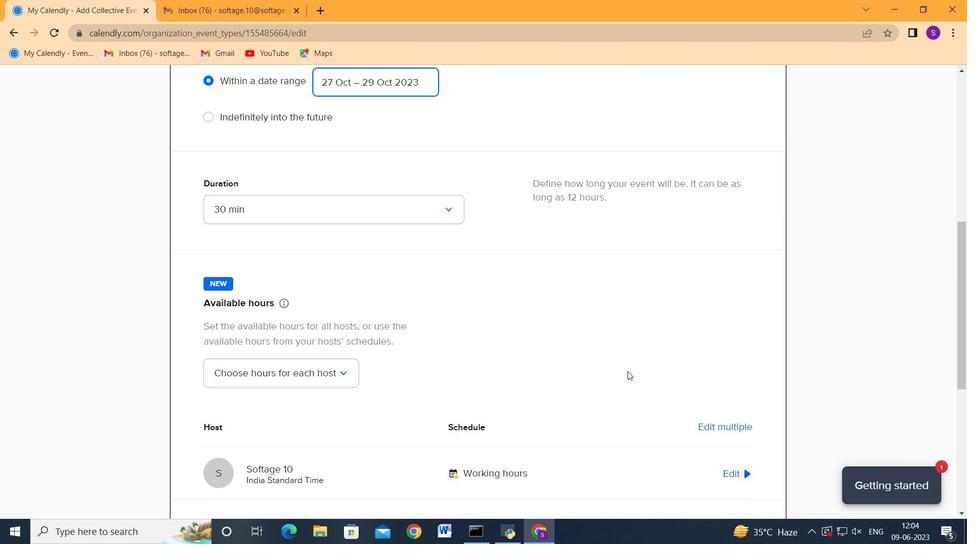 
Action: Mouse scrolled (637, 368) with delta (0, 0)
Screenshot: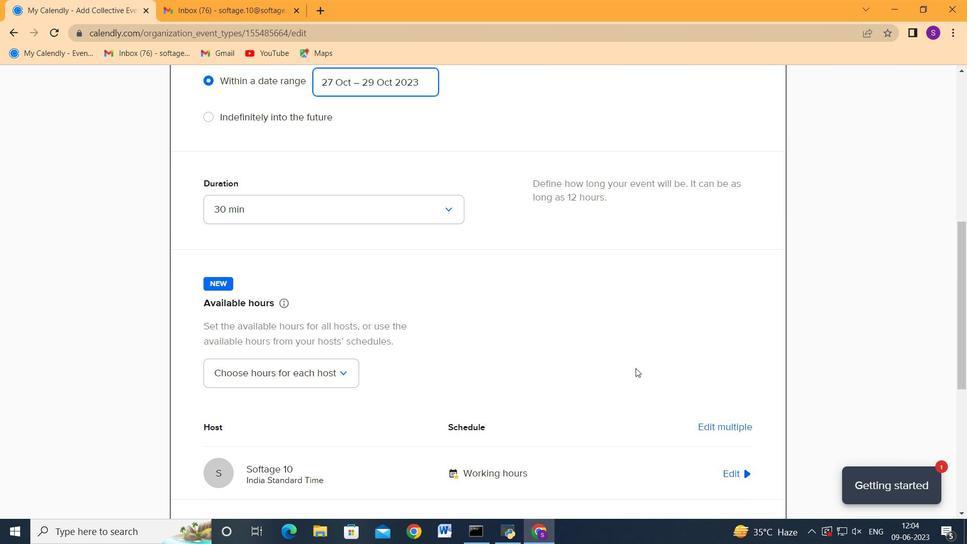 
Action: Mouse scrolled (637, 368) with delta (0, 0)
Screenshot: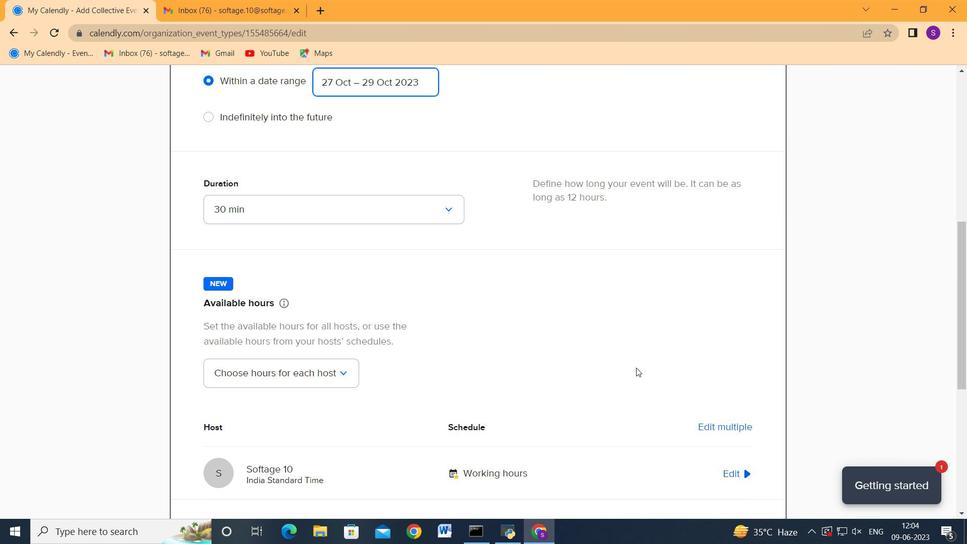 
Action: Mouse moved to (755, 252)
Screenshot: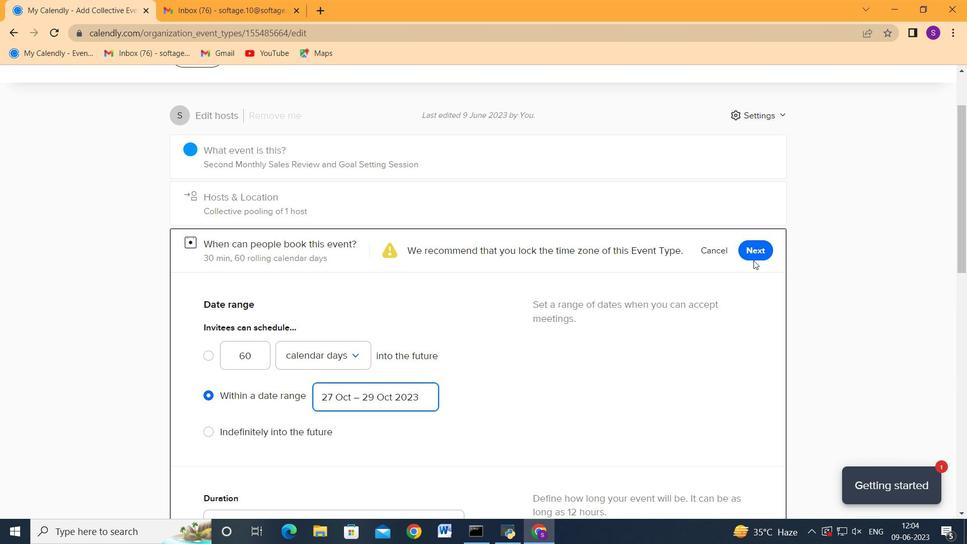 
Action: Mouse pressed left at (755, 252)
Screenshot: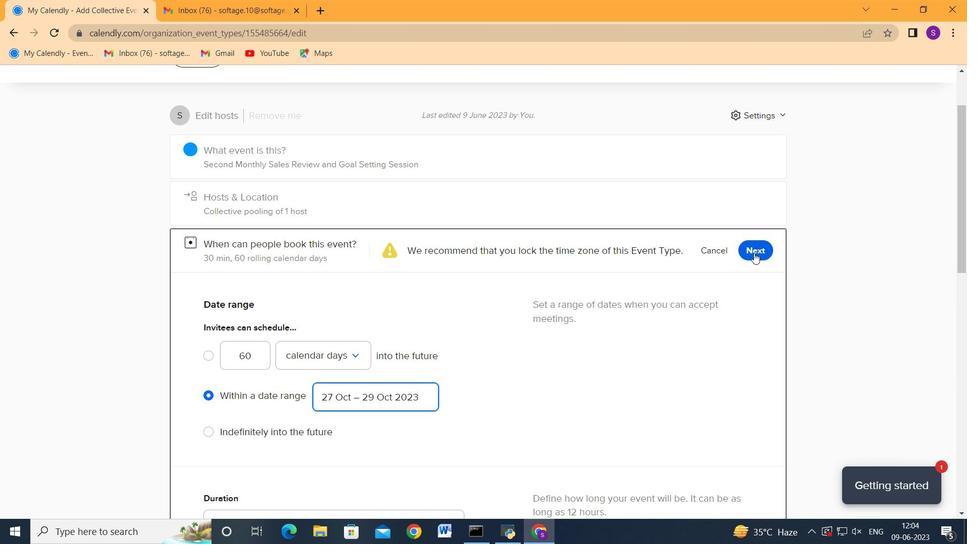 
Action: Mouse moved to (651, 258)
Screenshot: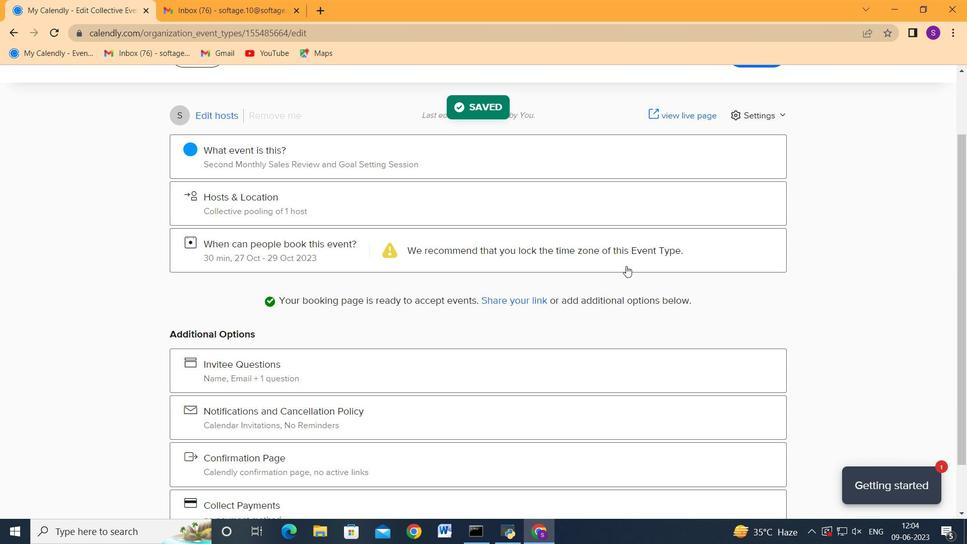 
Action: Mouse scrolled (651, 258) with delta (0, 0)
Screenshot: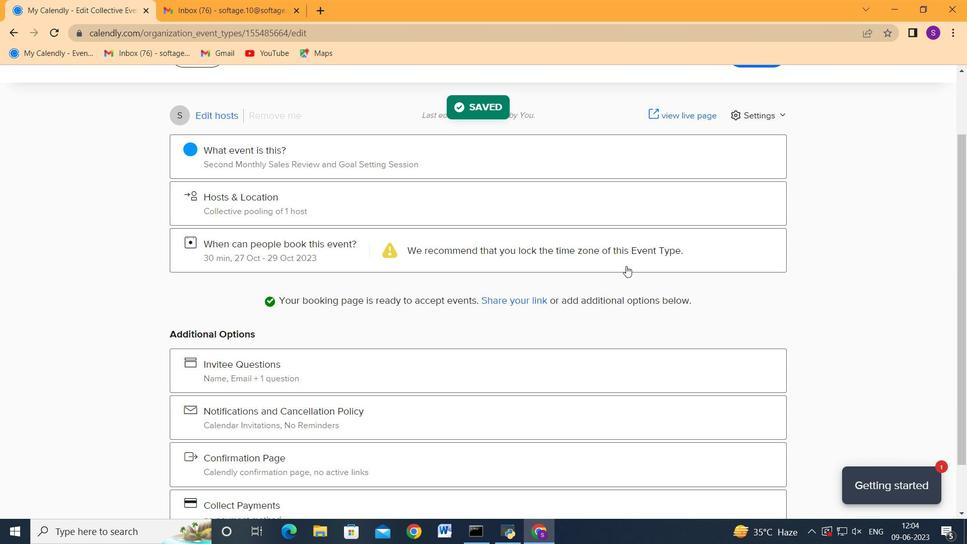 
Action: Mouse scrolled (651, 258) with delta (0, 0)
Screenshot: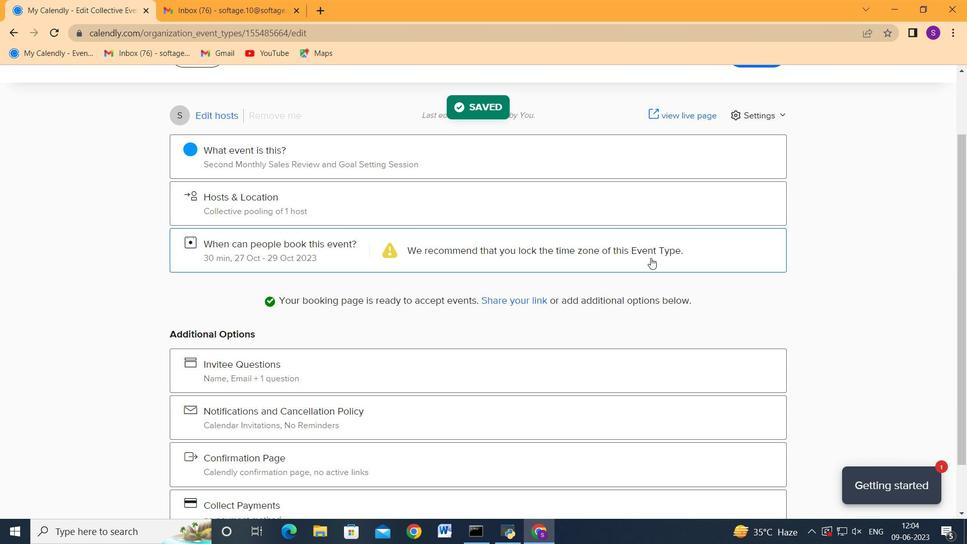 
Action: Mouse moved to (769, 139)
Screenshot: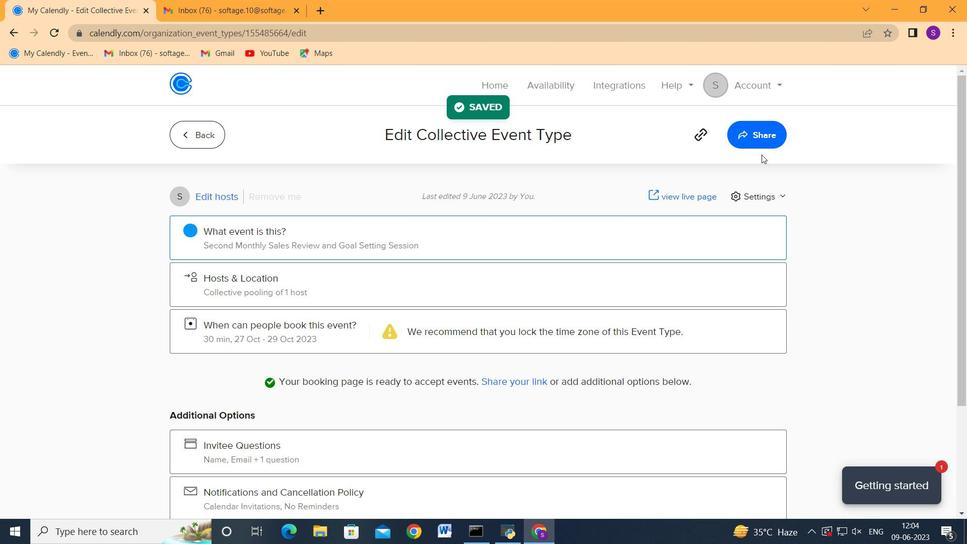 
Action: Mouse pressed left at (769, 139)
Screenshot: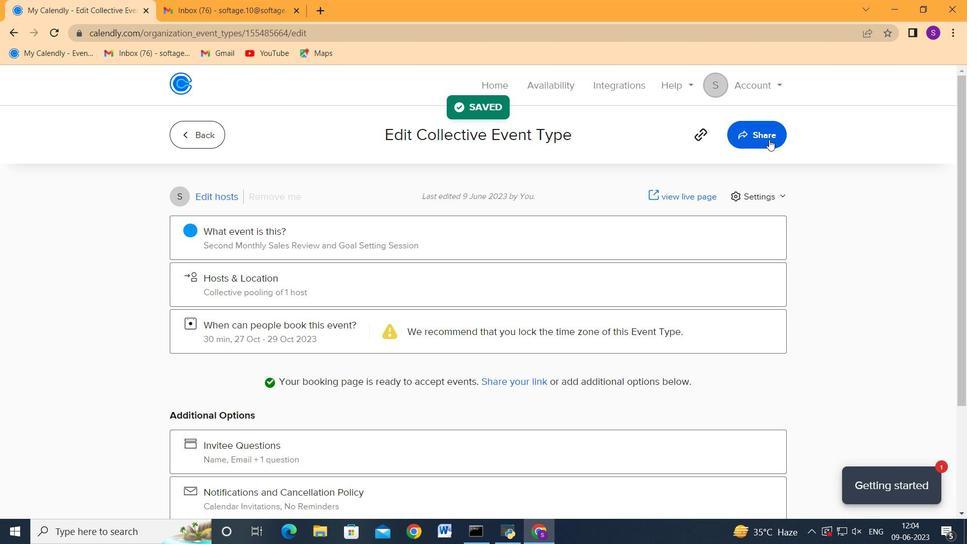 
Action: Mouse moved to (621, 245)
Screenshot: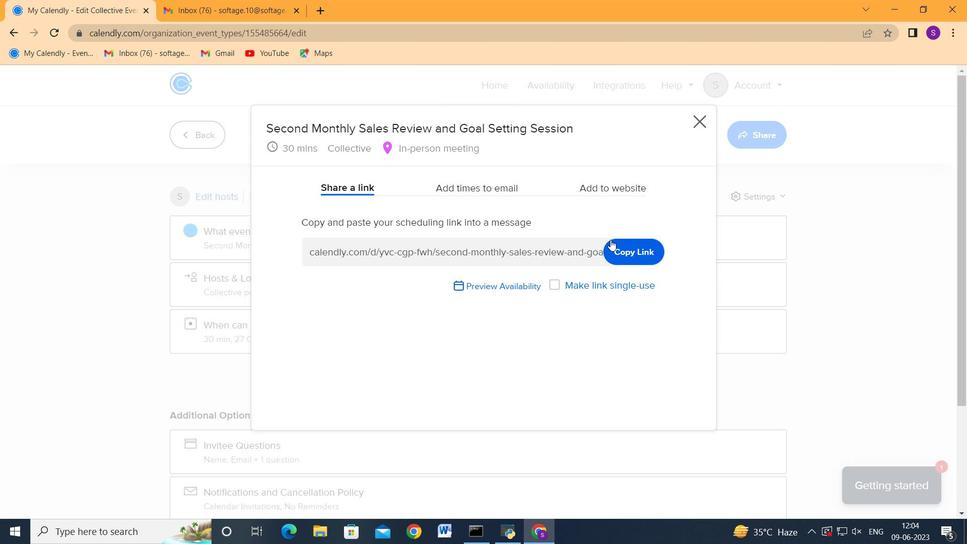 
Action: Mouse pressed left at (621, 245)
Screenshot: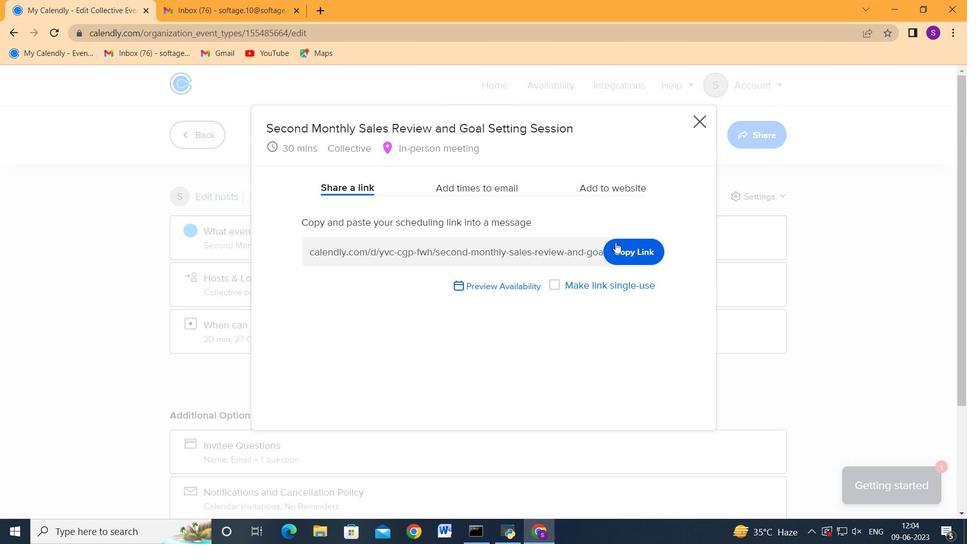 
Action: Mouse moved to (192, 0)
Screenshot: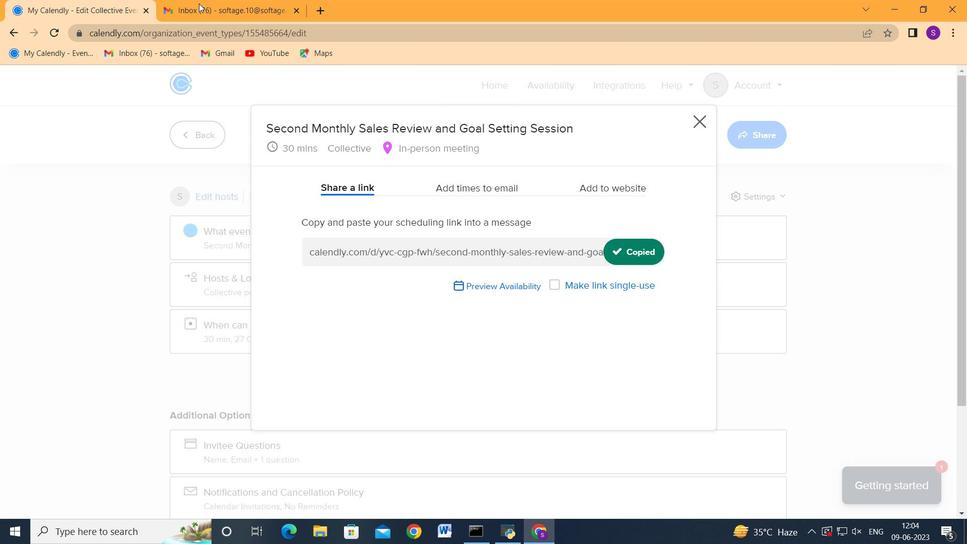 
Action: Mouse pressed left at (192, 0)
Screenshot: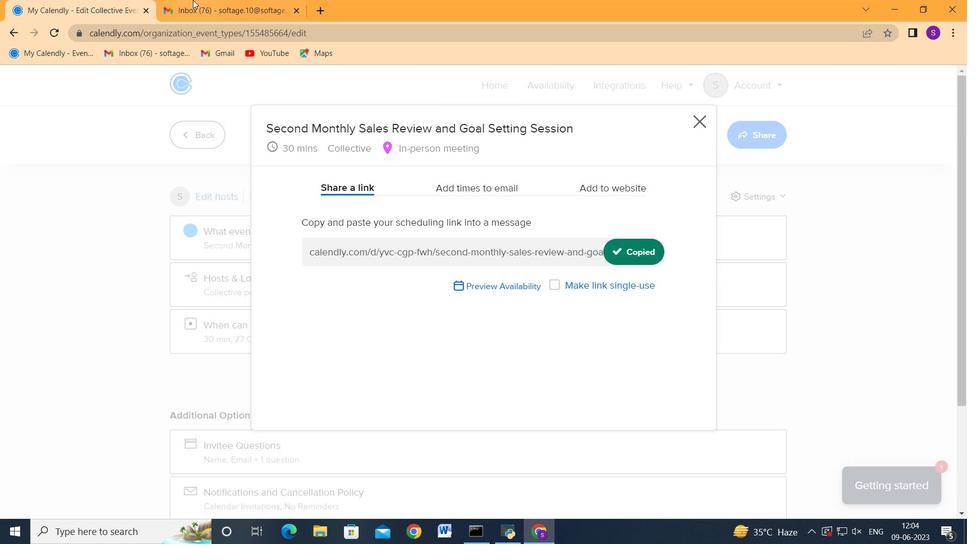 
Action: Mouse moved to (78, 148)
Screenshot: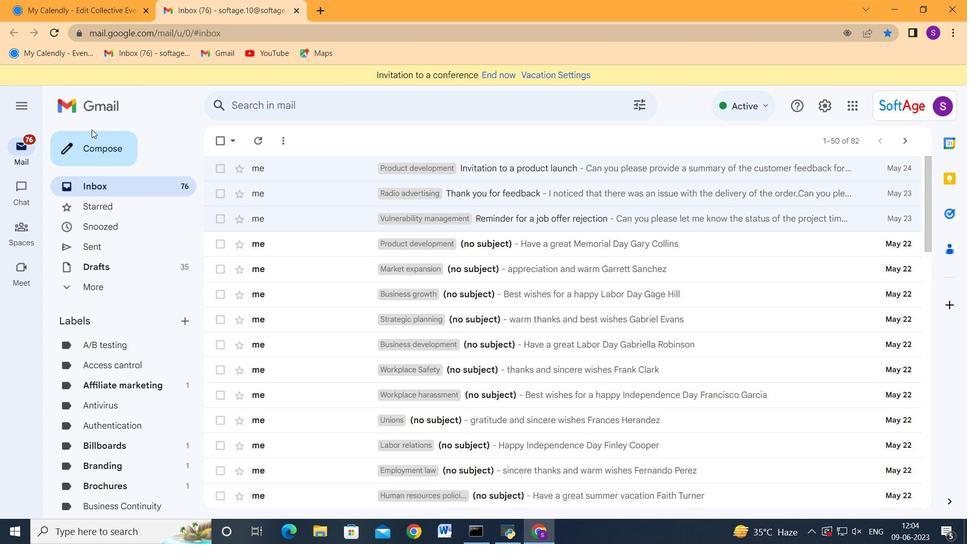 
Action: Mouse pressed left at (78, 148)
Screenshot: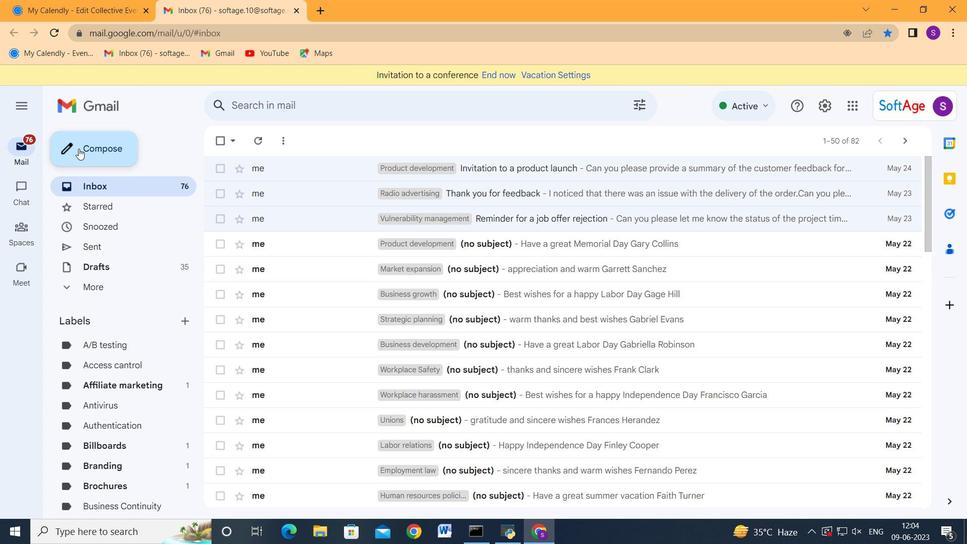 
Action: Mouse moved to (644, 268)
Screenshot: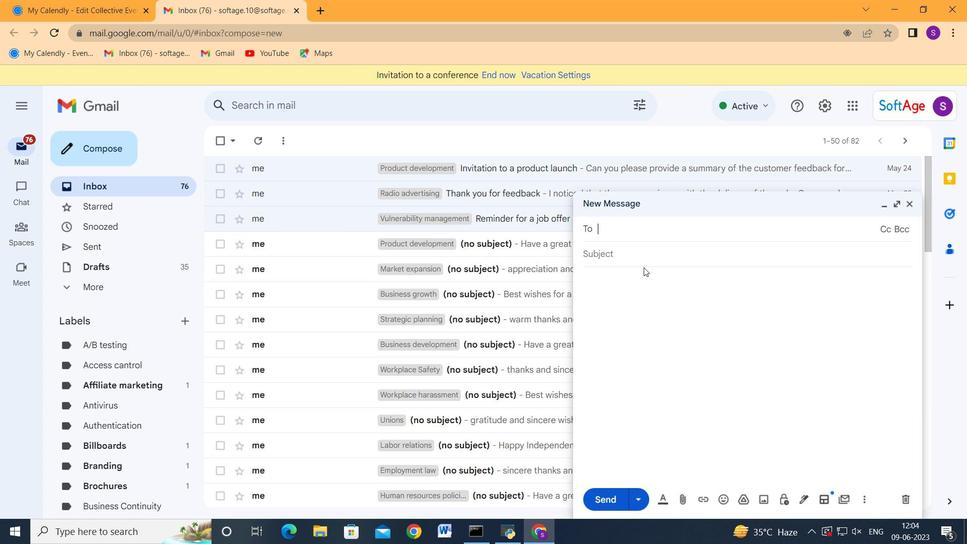 
Action: Key pressed softage.5<Key.shift_r>@softage.net<Key.enter>softage.6<Key.shift_r>@softage.net<Key.enter><Key.tab><Key.tab>ctrl+V
Screenshot: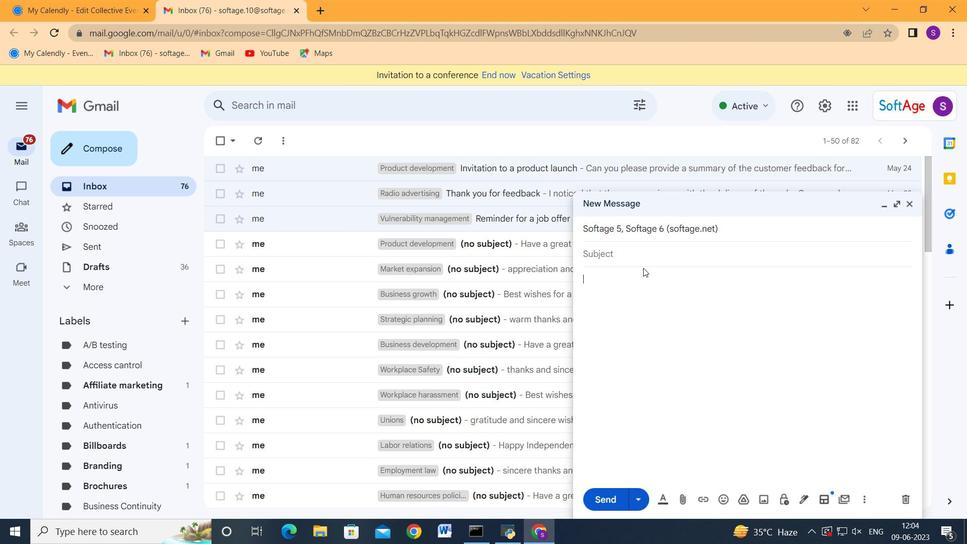 
Action: Mouse moved to (603, 501)
Screenshot: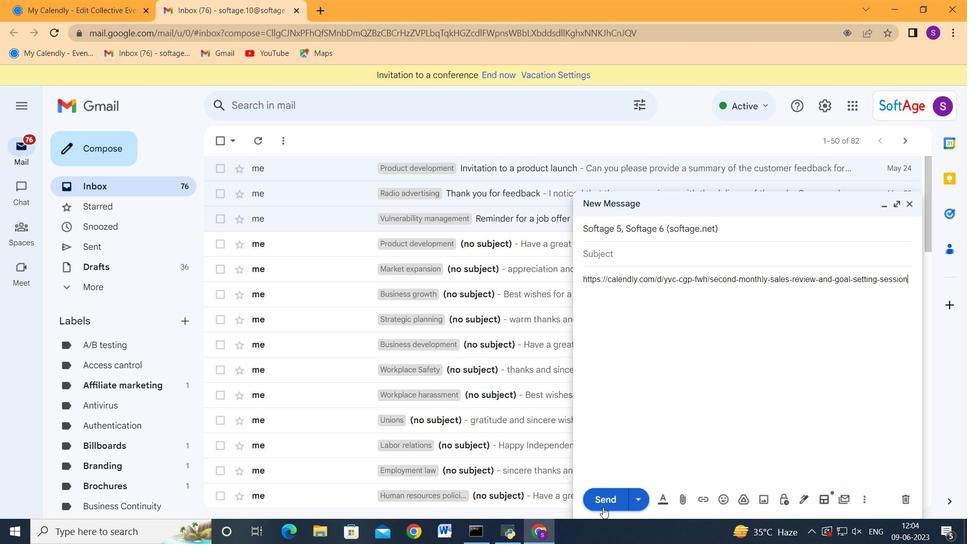
Action: Mouse pressed left at (603, 501)
Screenshot: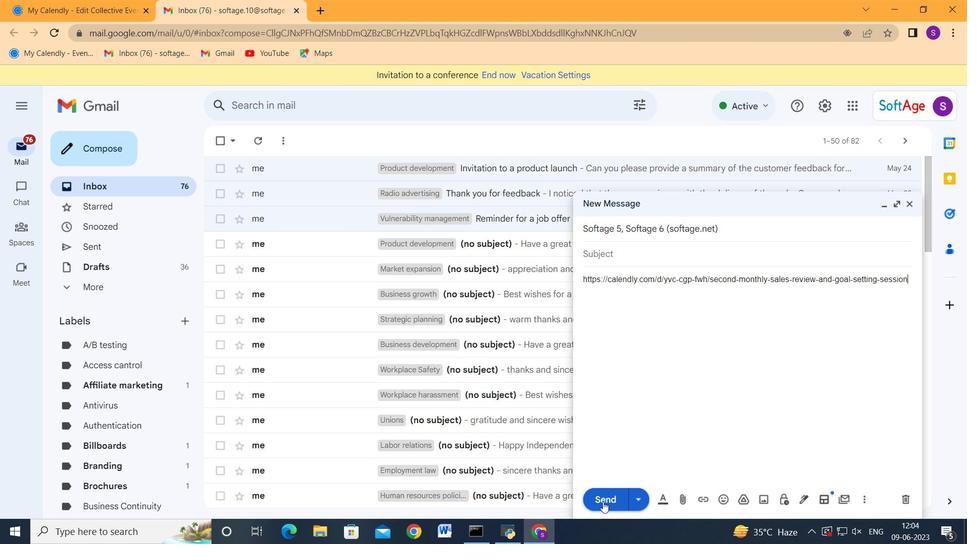 
Action: Mouse moved to (581, 475)
Screenshot: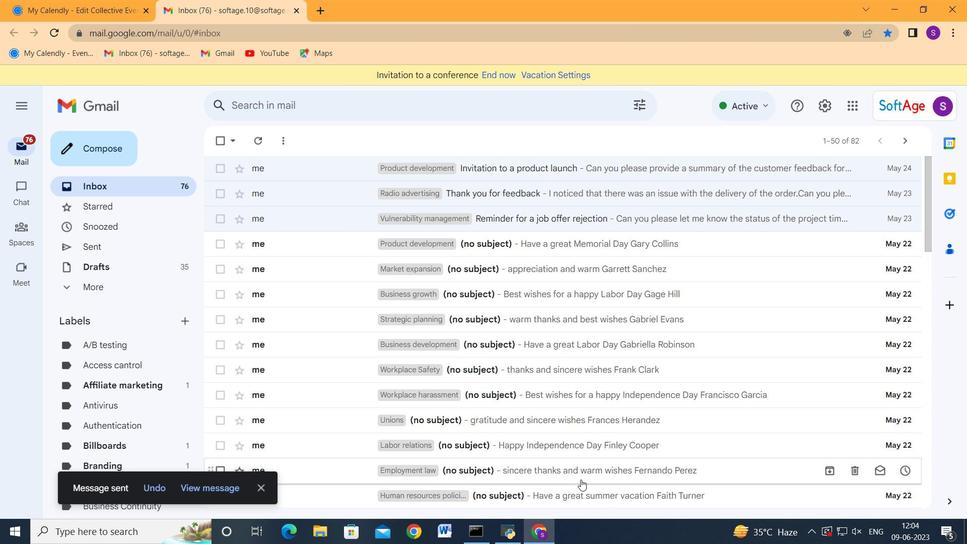 
